 Task: Check the percentage active listings of storage area in the last 3 years.
Action: Mouse moved to (789, 173)
Screenshot: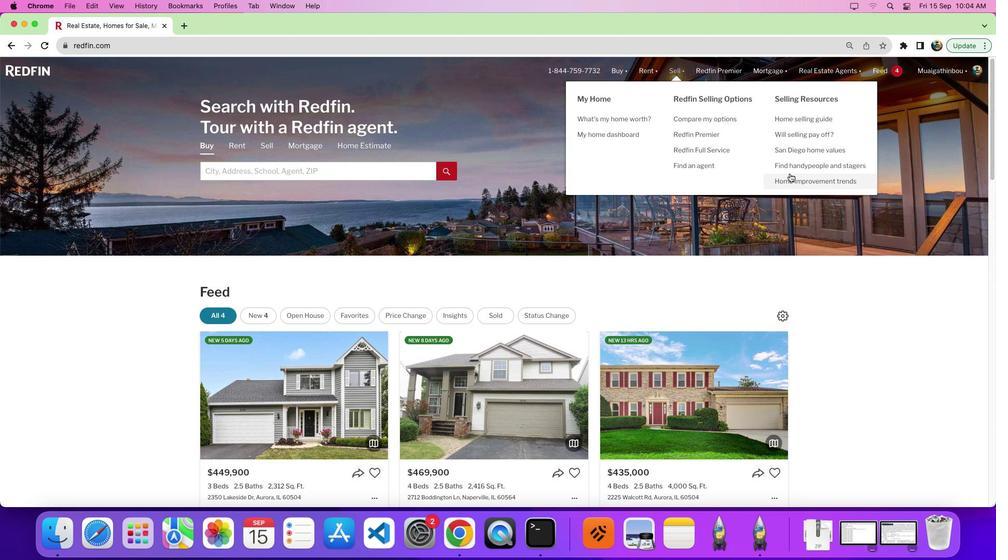 
Action: Mouse pressed left at (789, 173)
Screenshot: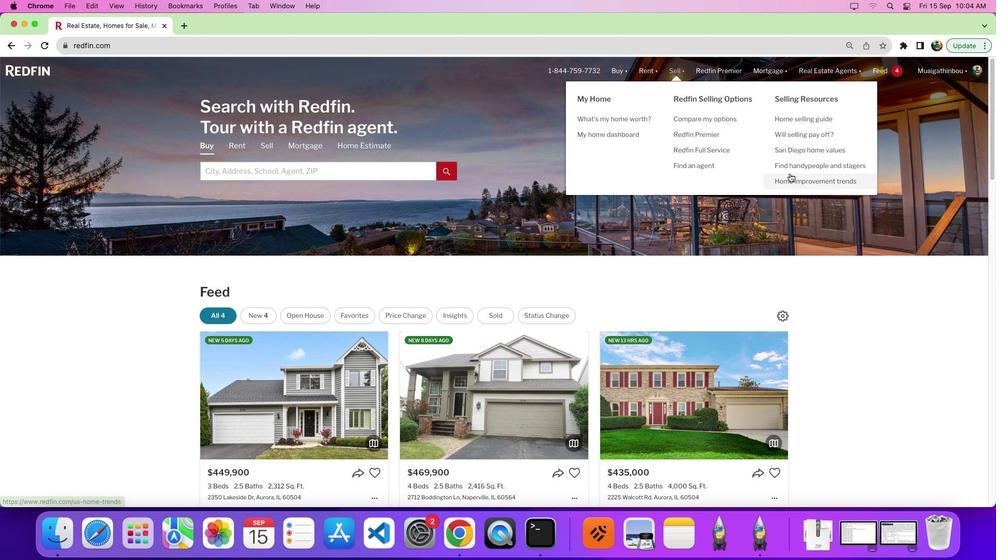 
Action: Mouse moved to (562, 269)
Screenshot: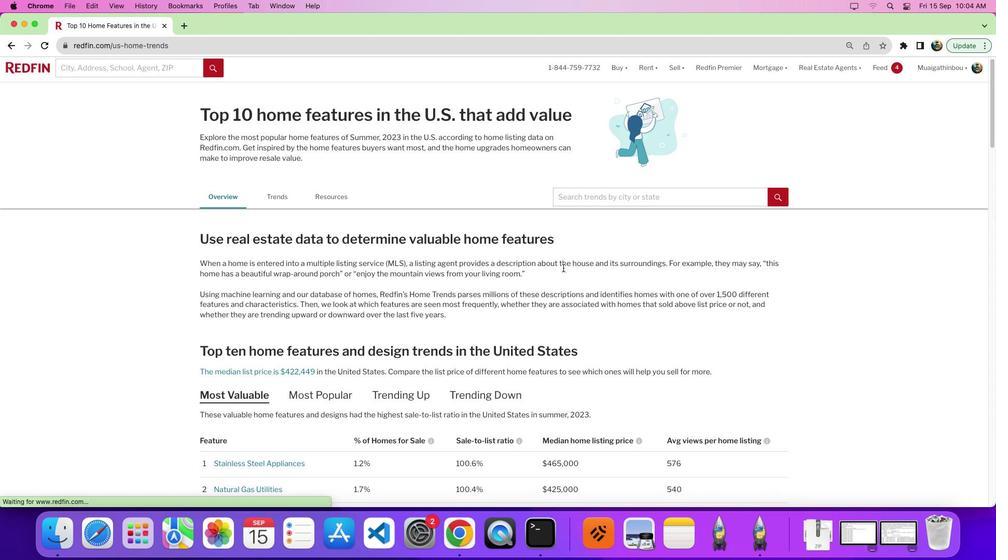 
Action: Mouse scrolled (562, 269) with delta (0, 0)
Screenshot: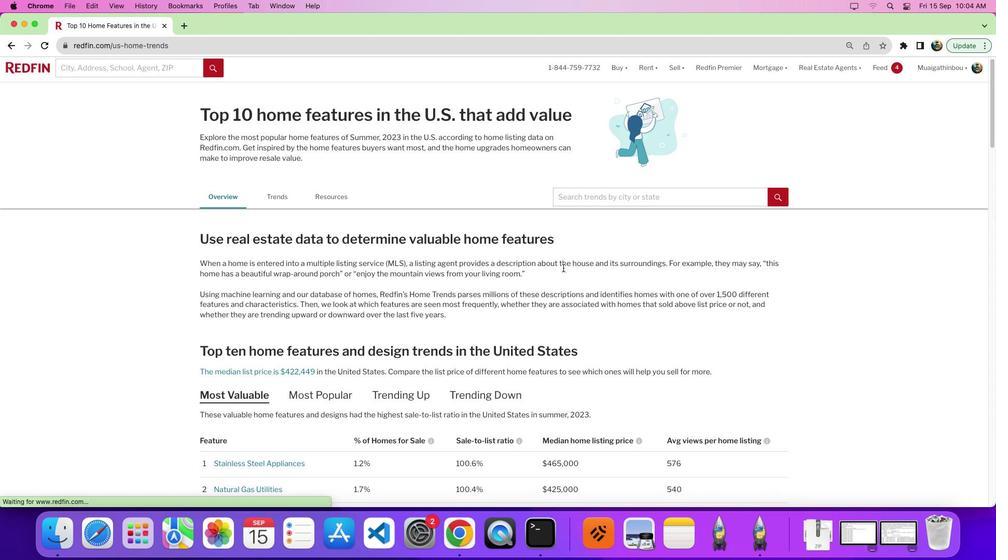 
Action: Mouse moved to (562, 269)
Screenshot: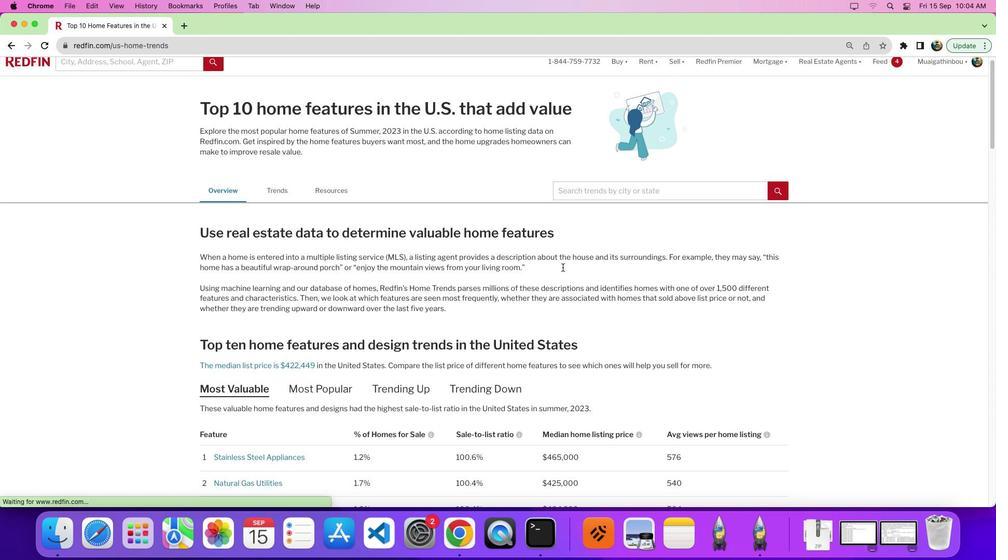 
Action: Mouse scrolled (562, 269) with delta (0, 0)
Screenshot: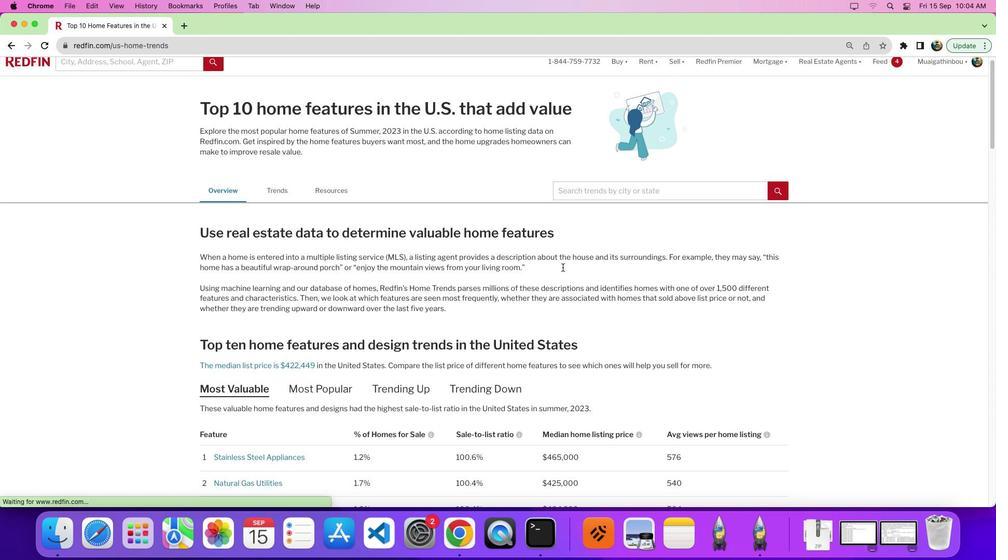 
Action: Mouse moved to (268, 163)
Screenshot: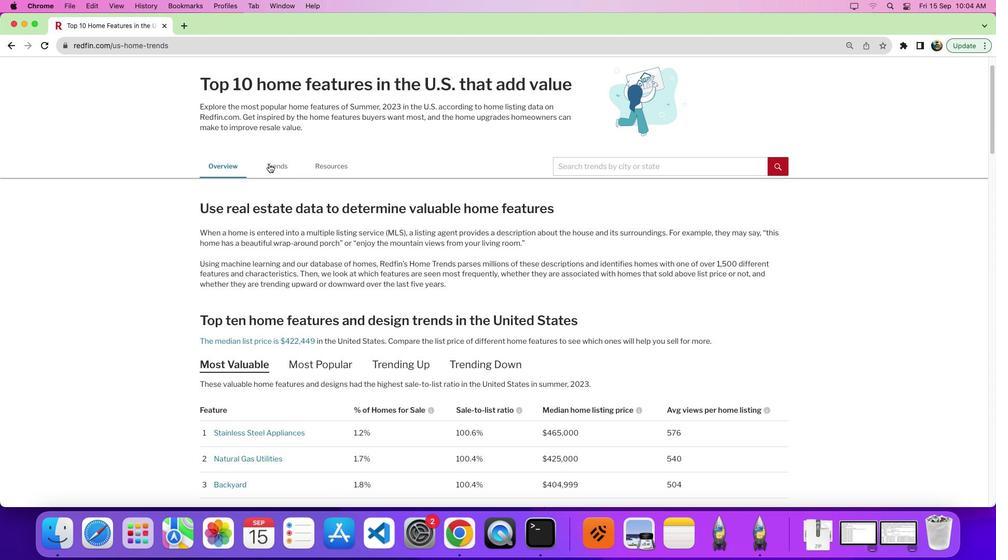 
Action: Mouse pressed left at (268, 163)
Screenshot: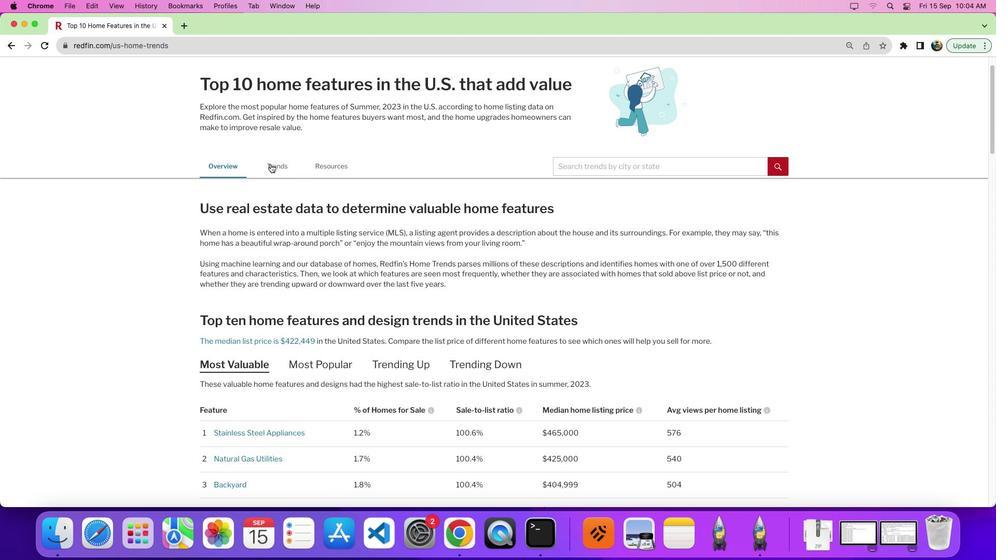 
Action: Mouse moved to (517, 196)
Screenshot: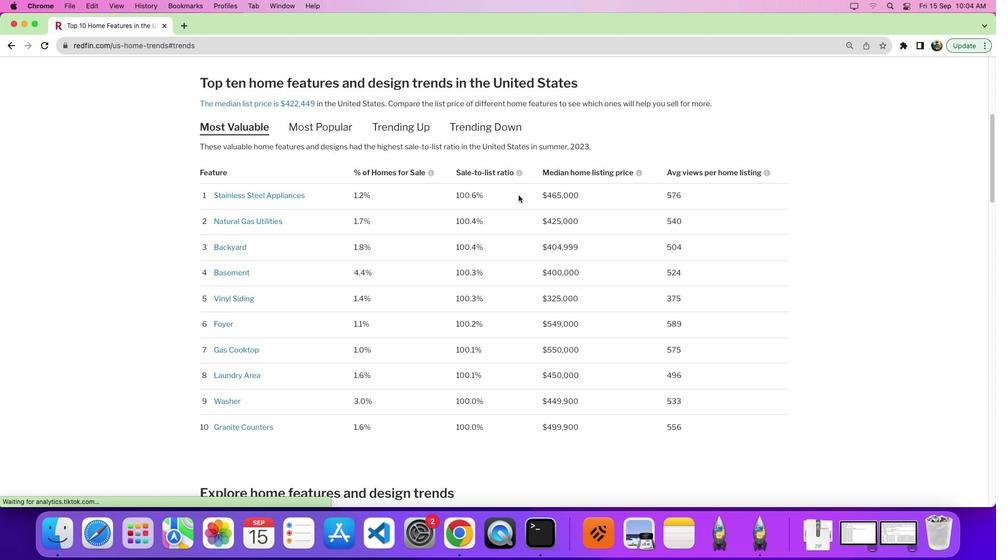 
Action: Mouse scrolled (517, 196) with delta (0, 0)
Screenshot: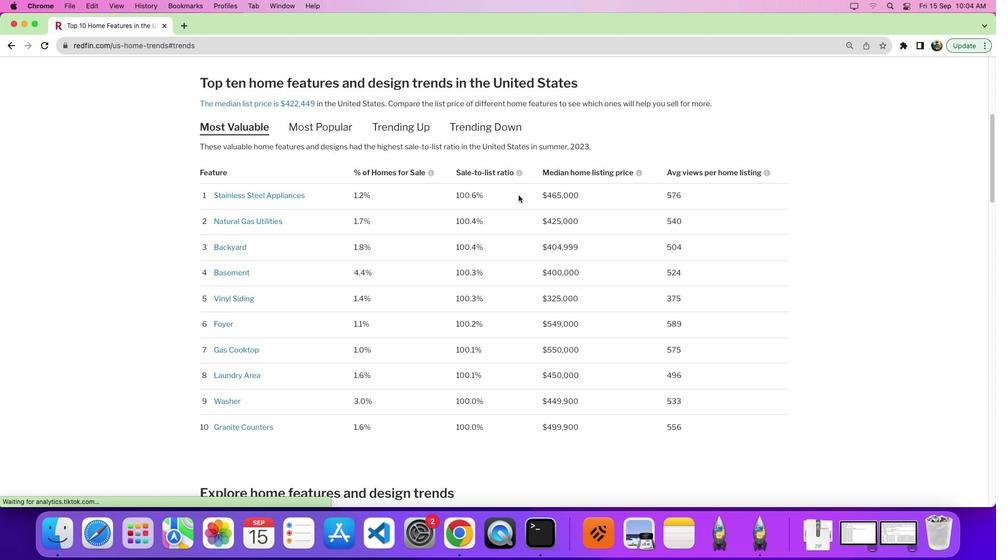 
Action: Mouse moved to (517, 195)
Screenshot: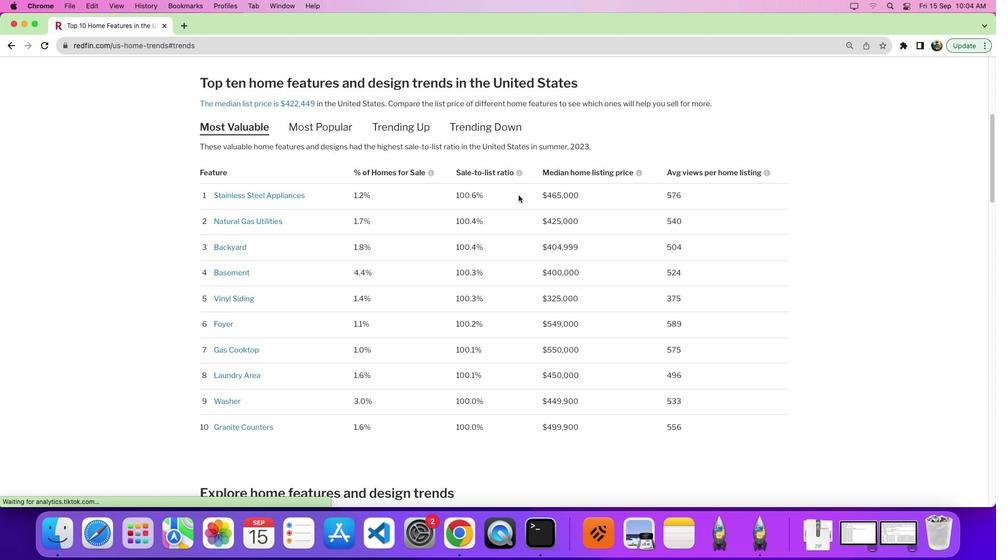 
Action: Mouse scrolled (517, 195) with delta (0, 0)
Screenshot: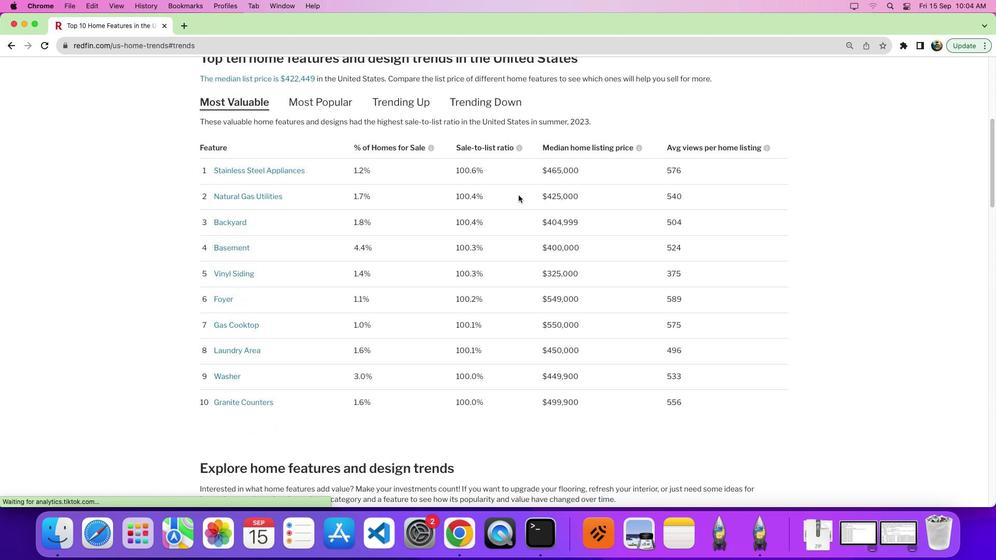 
Action: Mouse moved to (518, 195)
Screenshot: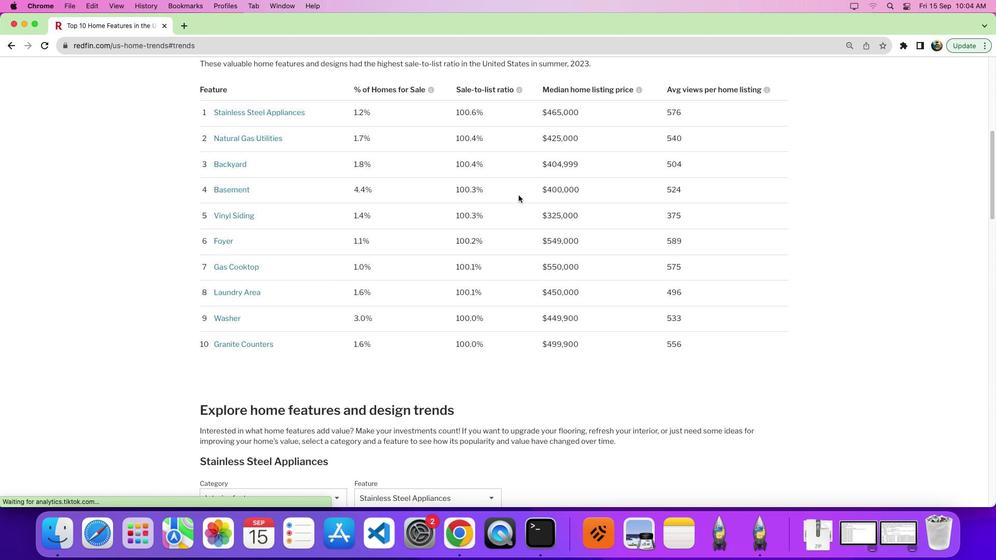 
Action: Mouse scrolled (518, 195) with delta (0, -3)
Screenshot: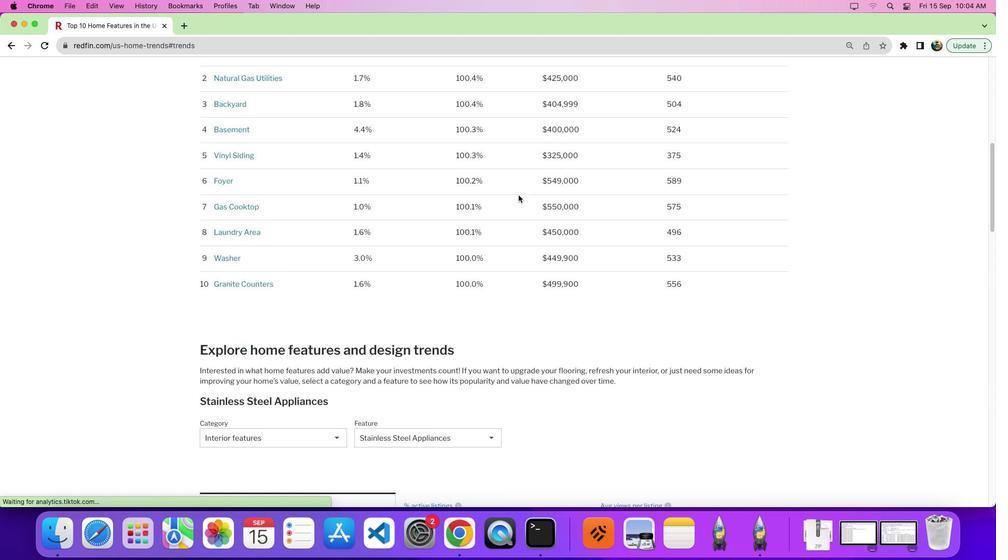 
Action: Mouse moved to (516, 195)
Screenshot: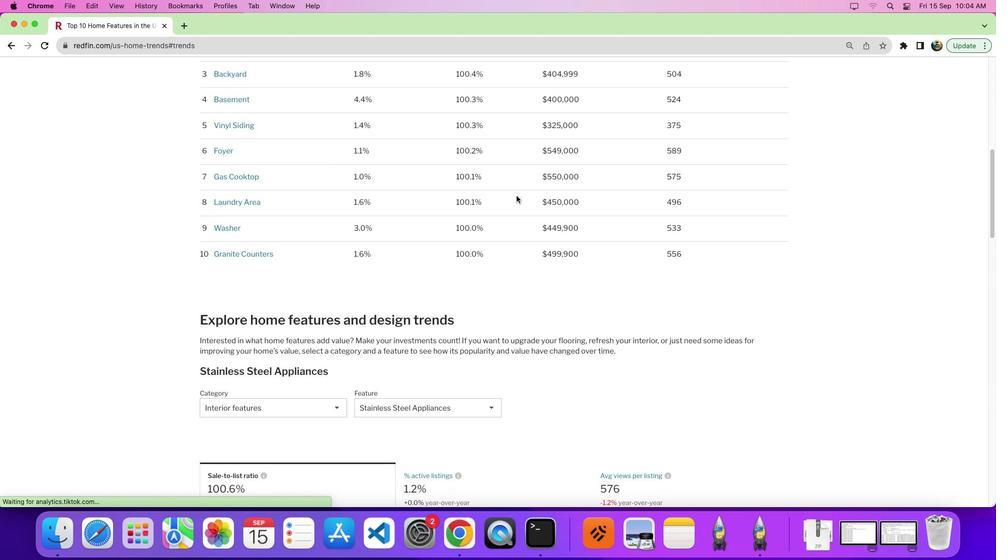 
Action: Mouse scrolled (516, 195) with delta (0, 0)
Screenshot: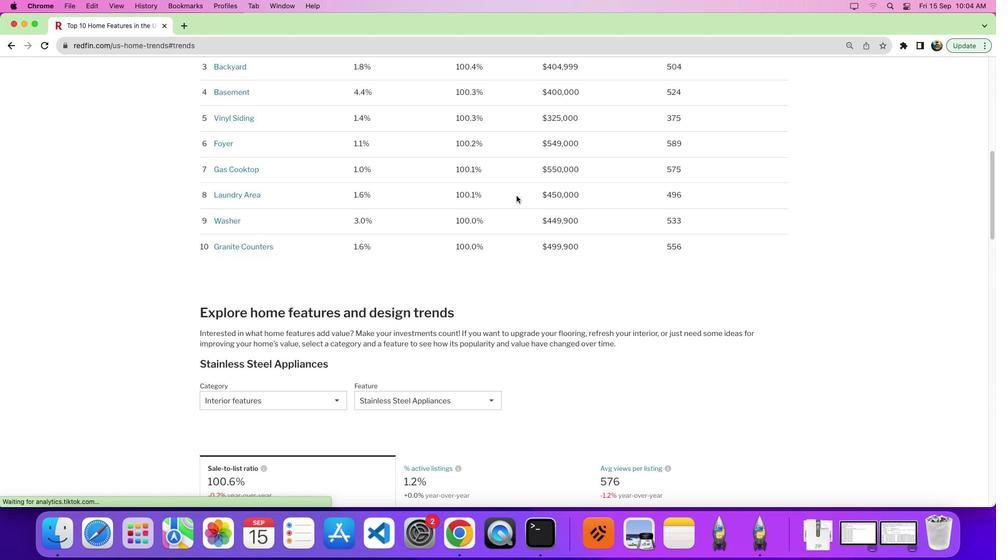 
Action: Mouse scrolled (516, 195) with delta (0, 0)
Screenshot: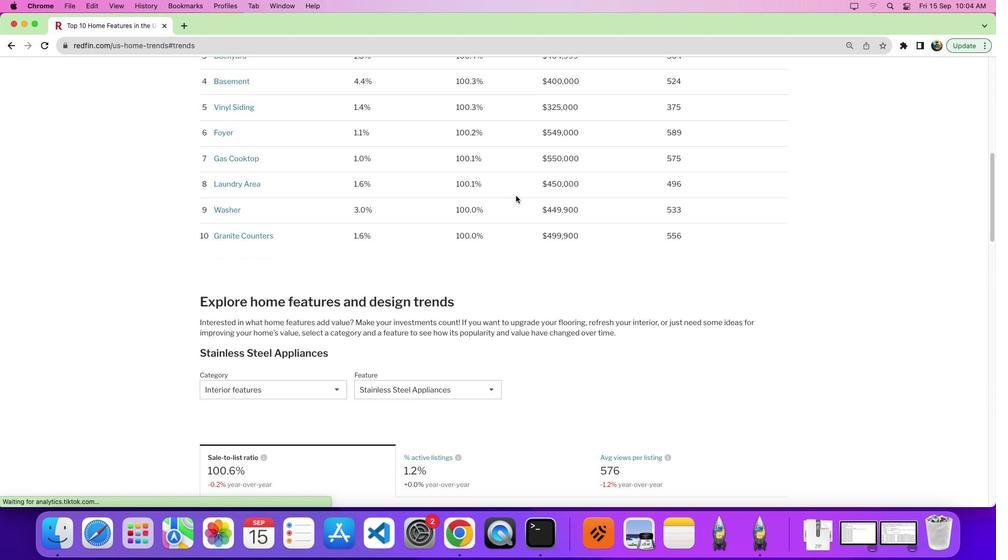 
Action: Mouse moved to (323, 359)
Screenshot: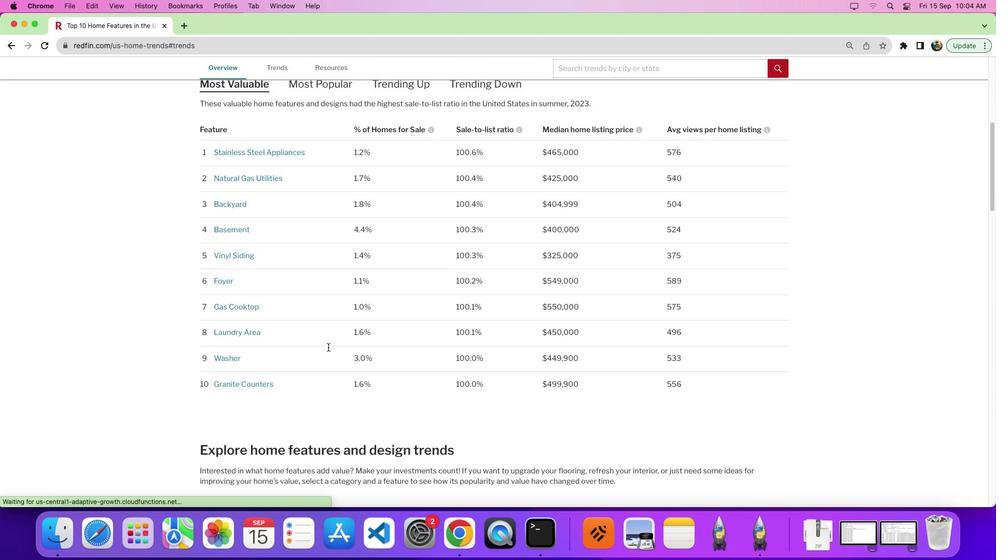 
Action: Mouse scrolled (323, 359) with delta (0, 0)
Screenshot: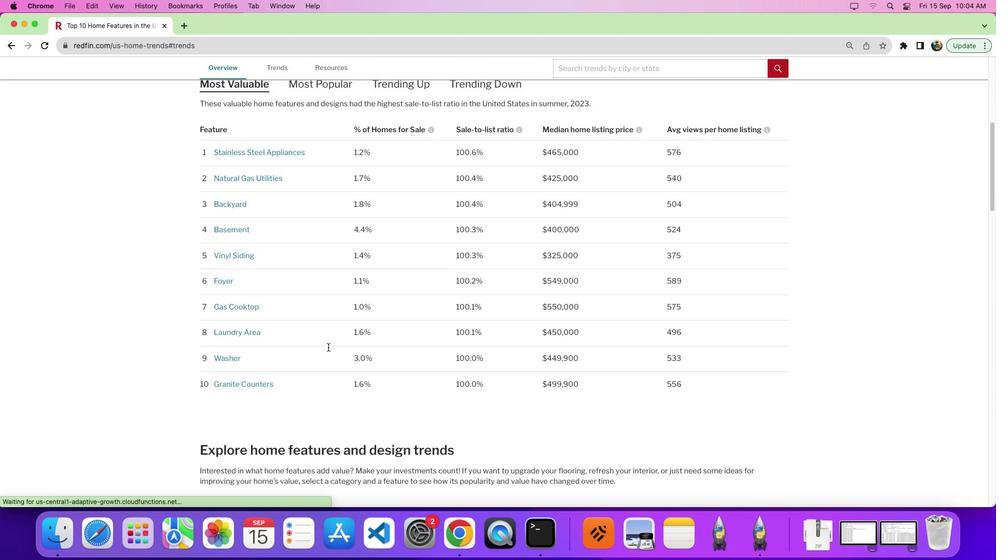 
Action: Mouse moved to (325, 354)
Screenshot: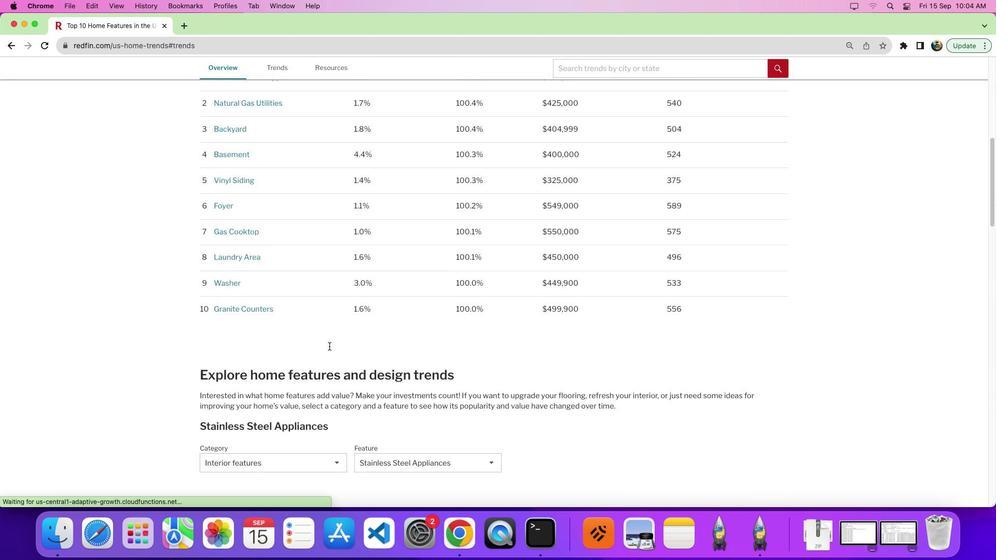 
Action: Mouse scrolled (325, 354) with delta (0, 0)
Screenshot: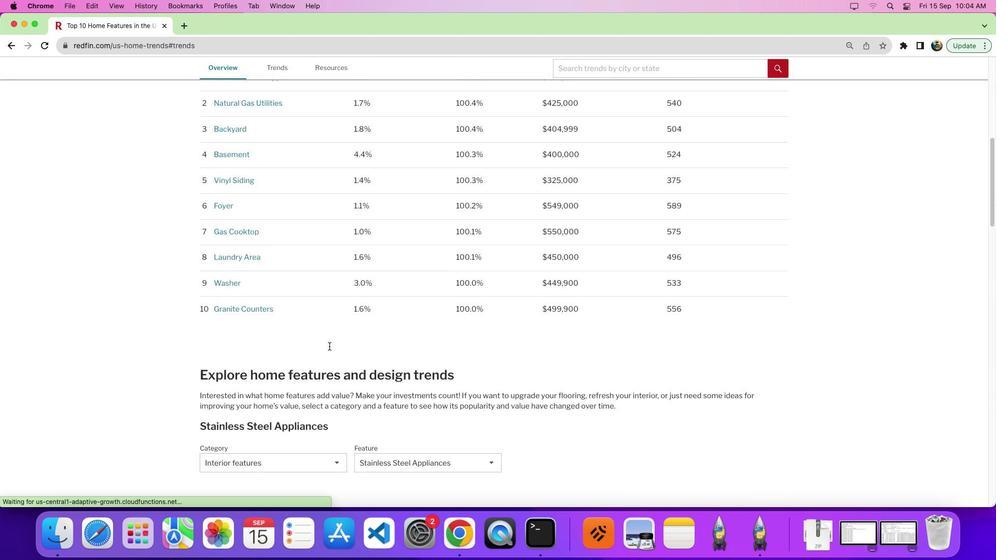 
Action: Mouse moved to (326, 351)
Screenshot: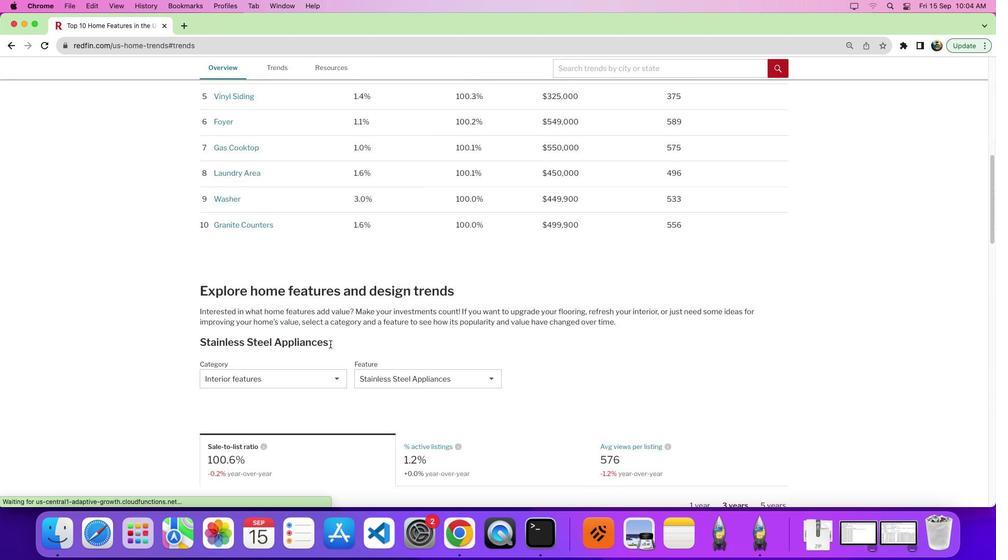 
Action: Mouse scrolled (326, 351) with delta (0, -4)
Screenshot: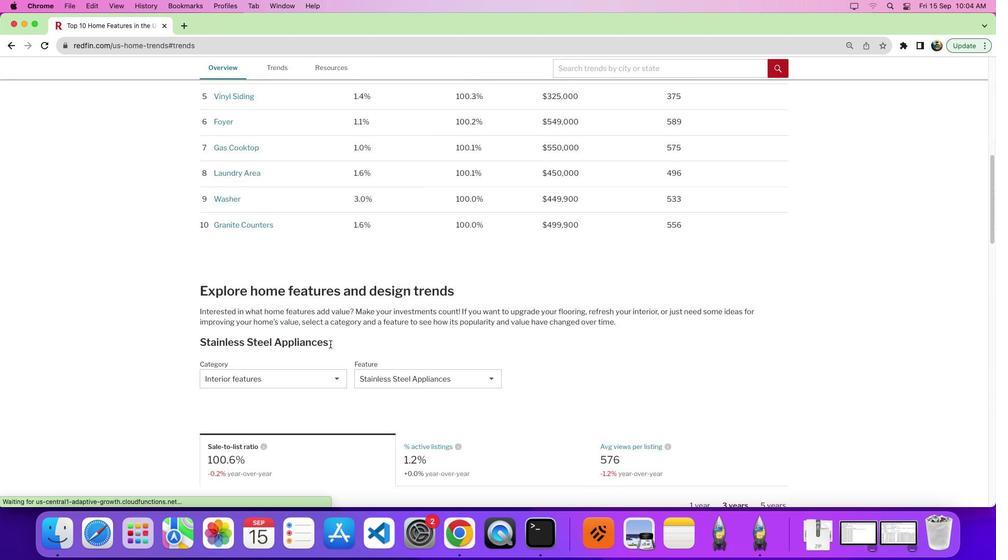 
Action: Mouse moved to (333, 333)
Screenshot: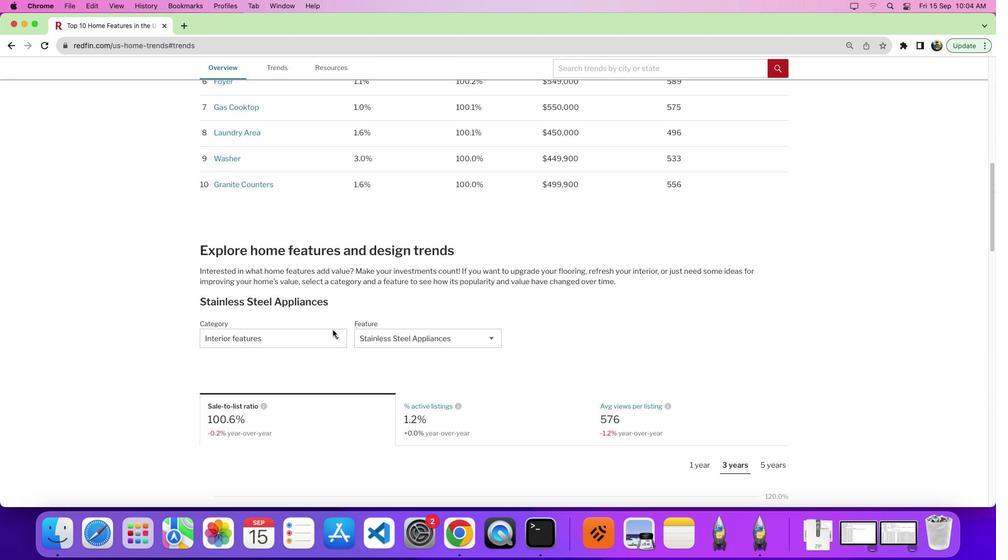 
Action: Mouse scrolled (333, 333) with delta (0, 0)
Screenshot: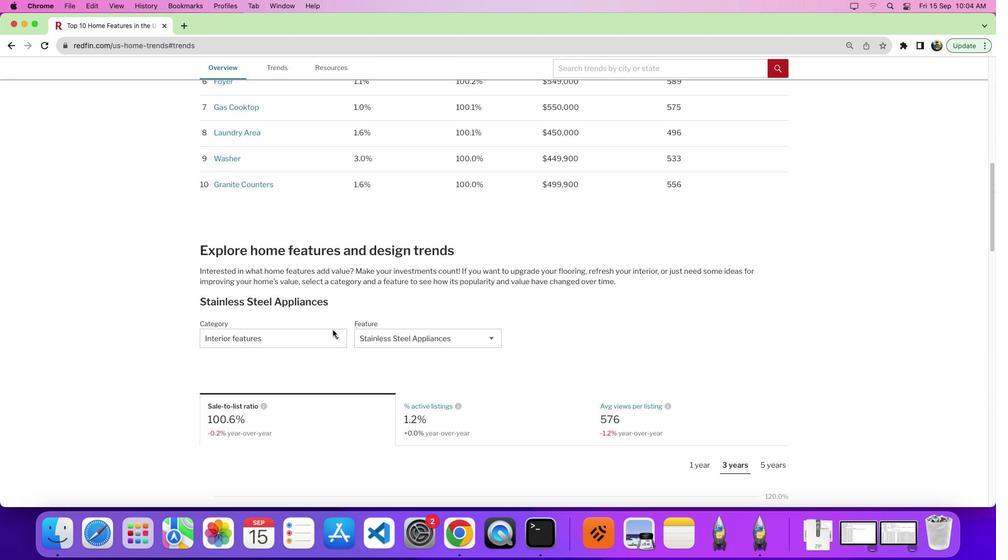 
Action: Mouse scrolled (333, 333) with delta (0, 0)
Screenshot: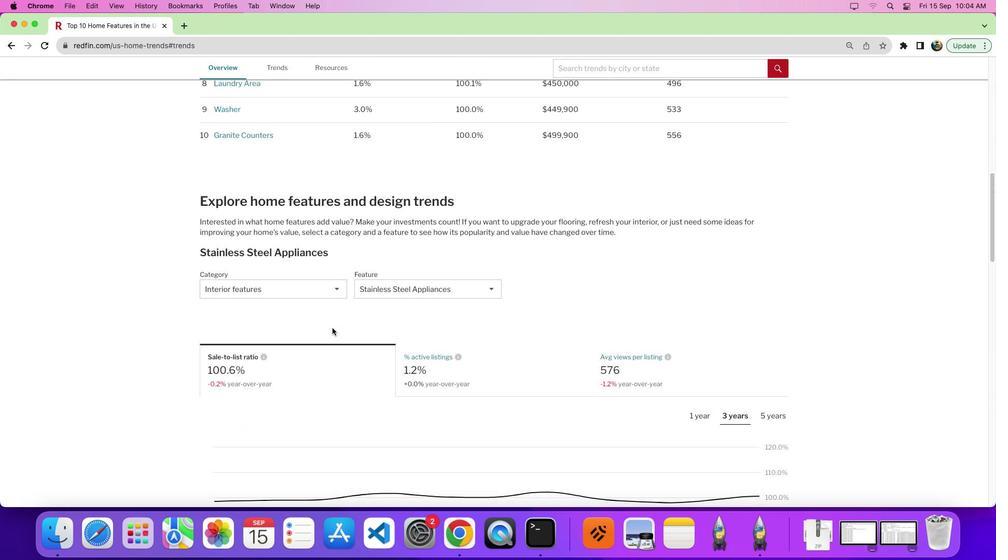 
Action: Mouse moved to (333, 332)
Screenshot: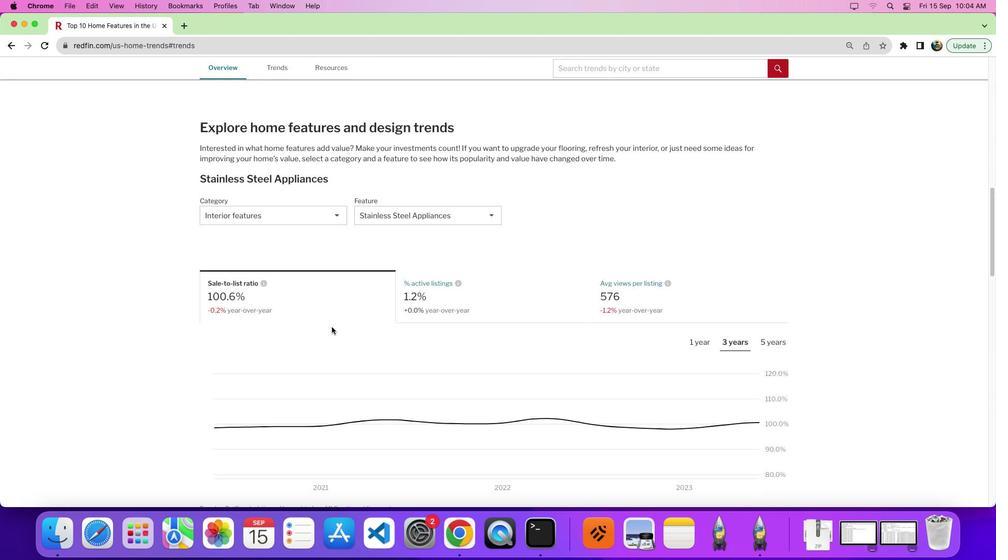 
Action: Mouse scrolled (333, 332) with delta (0, -3)
Screenshot: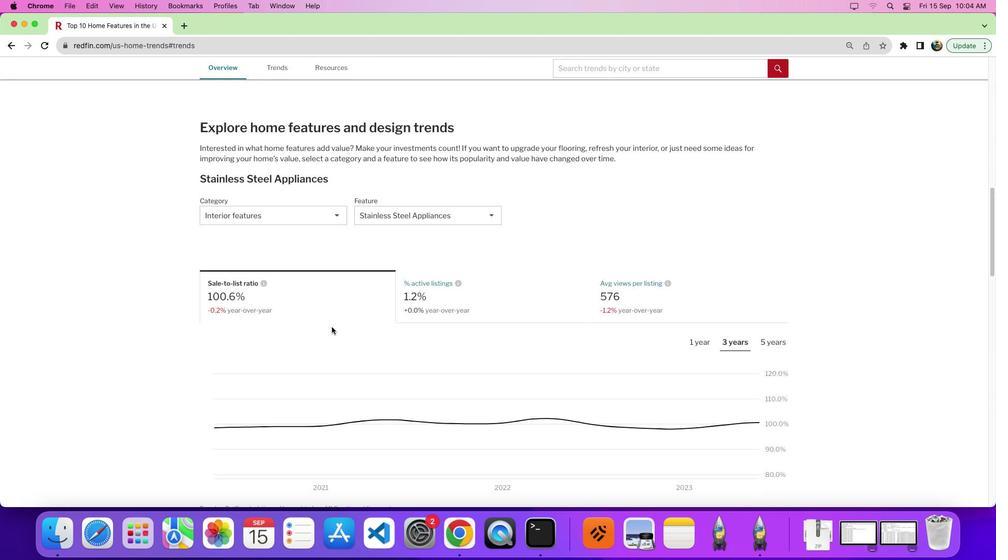 
Action: Mouse moved to (326, 310)
Screenshot: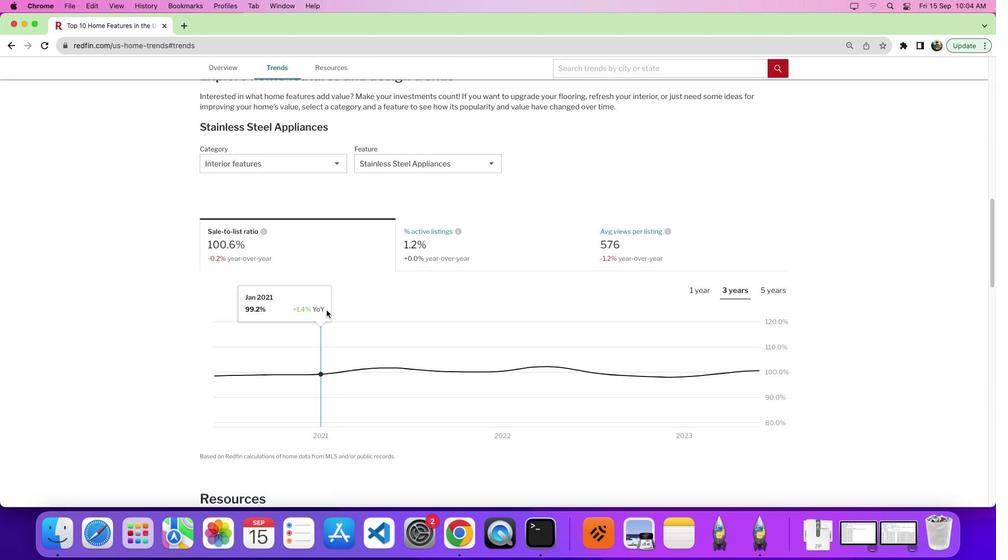 
Action: Mouse scrolled (326, 310) with delta (0, 0)
Screenshot: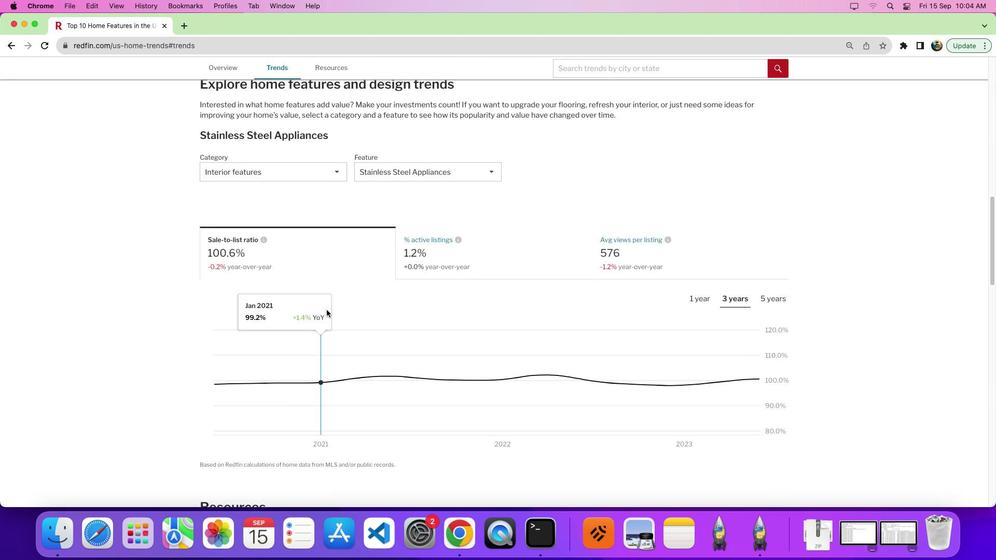 
Action: Mouse scrolled (326, 310) with delta (0, 0)
Screenshot: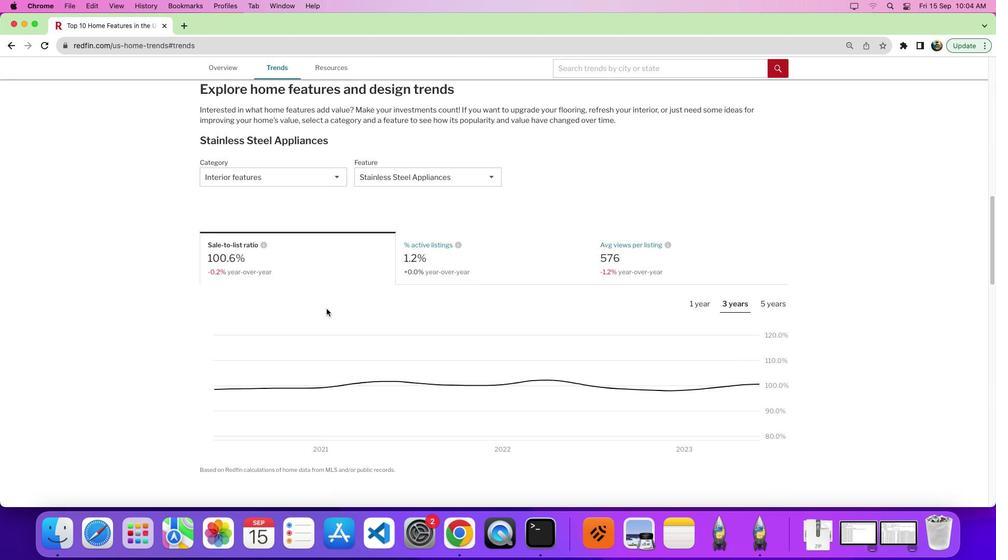 
Action: Mouse moved to (340, 323)
Screenshot: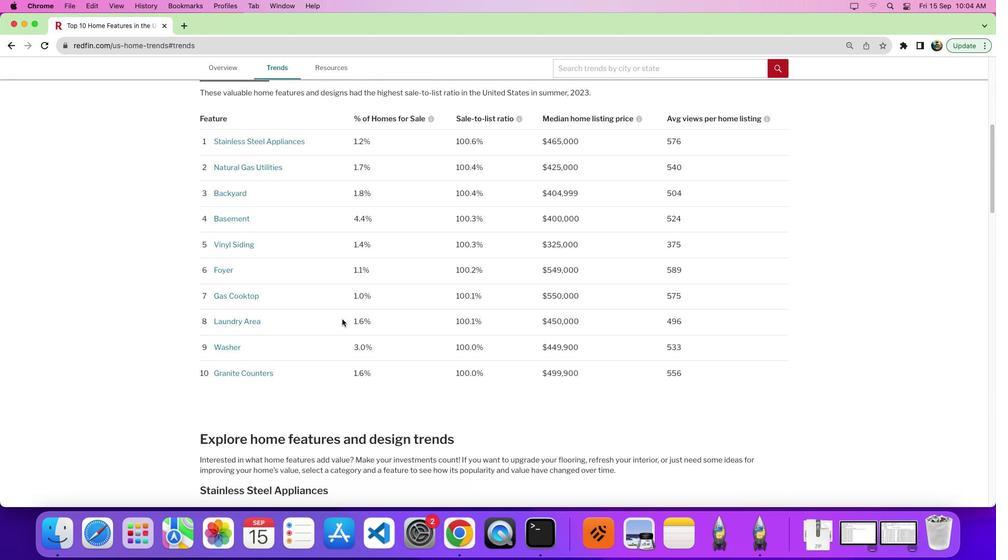 
Action: Mouse scrolled (340, 323) with delta (0, 0)
Screenshot: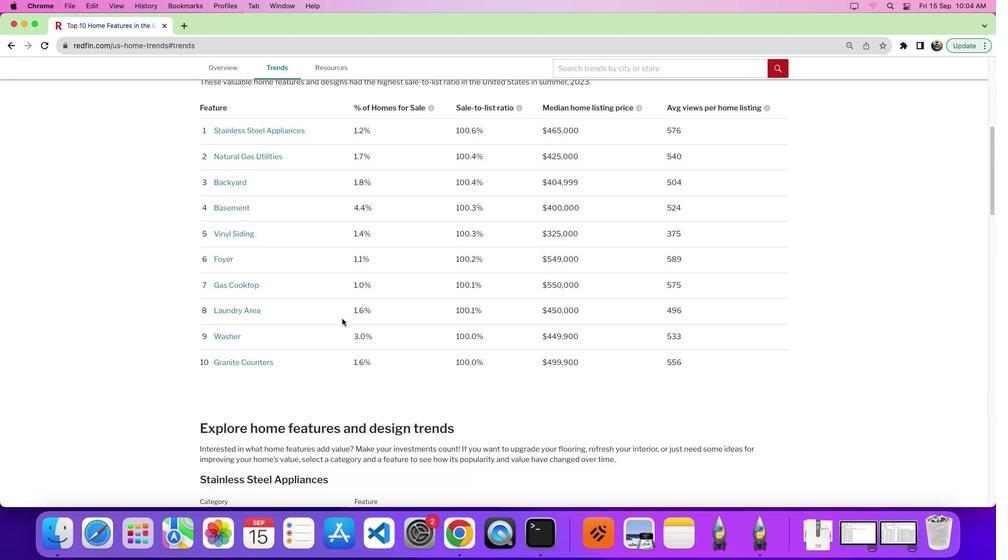 
Action: Mouse moved to (341, 322)
Screenshot: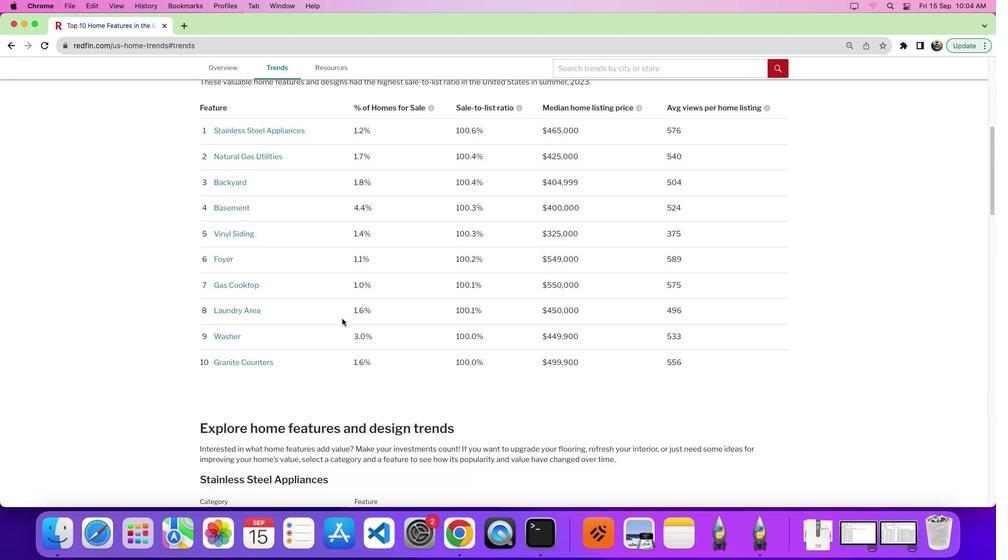 
Action: Mouse scrolled (341, 322) with delta (0, 0)
Screenshot: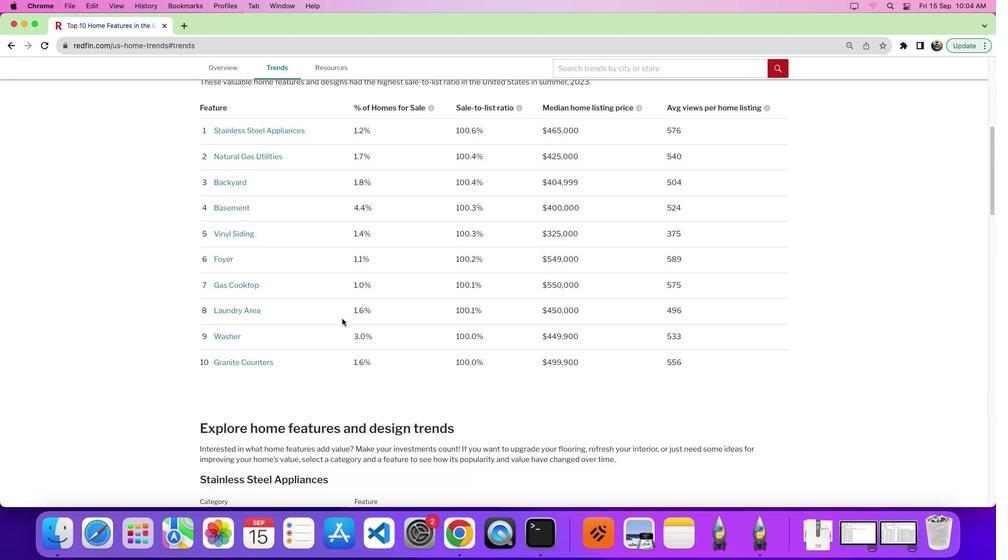 
Action: Mouse moved to (342, 318)
Screenshot: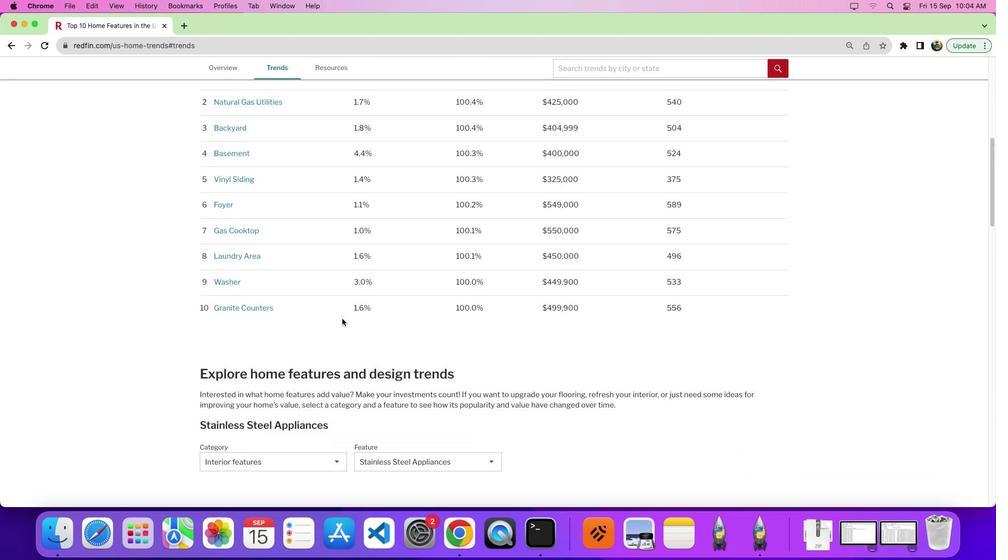 
Action: Mouse scrolled (342, 318) with delta (0, -1)
Screenshot: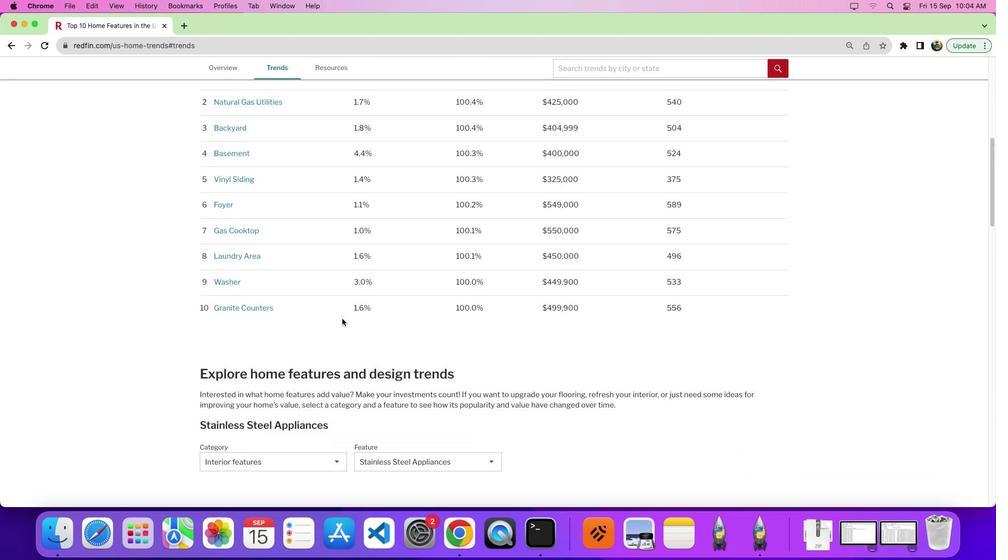 
Action: Mouse moved to (332, 328)
Screenshot: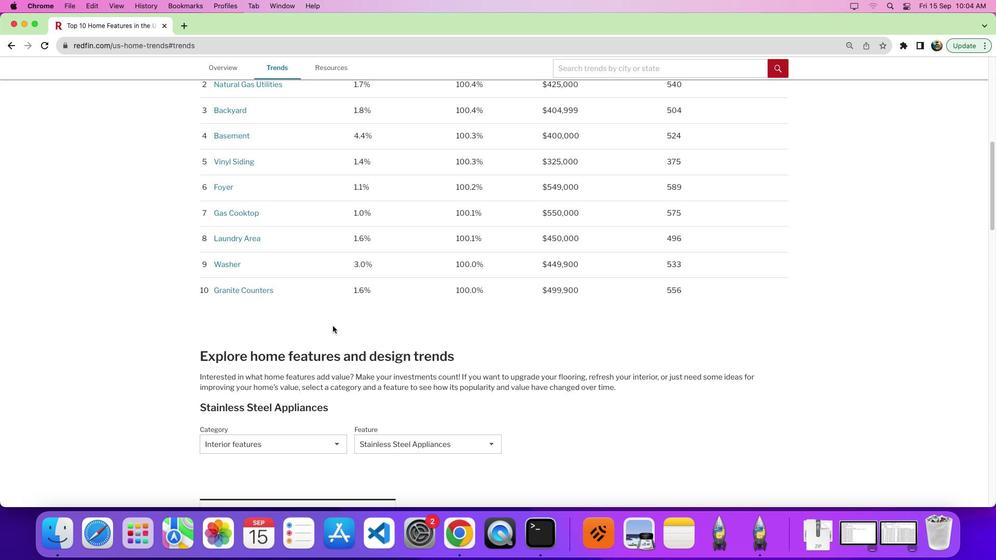 
Action: Mouse scrolled (332, 328) with delta (0, 0)
Screenshot: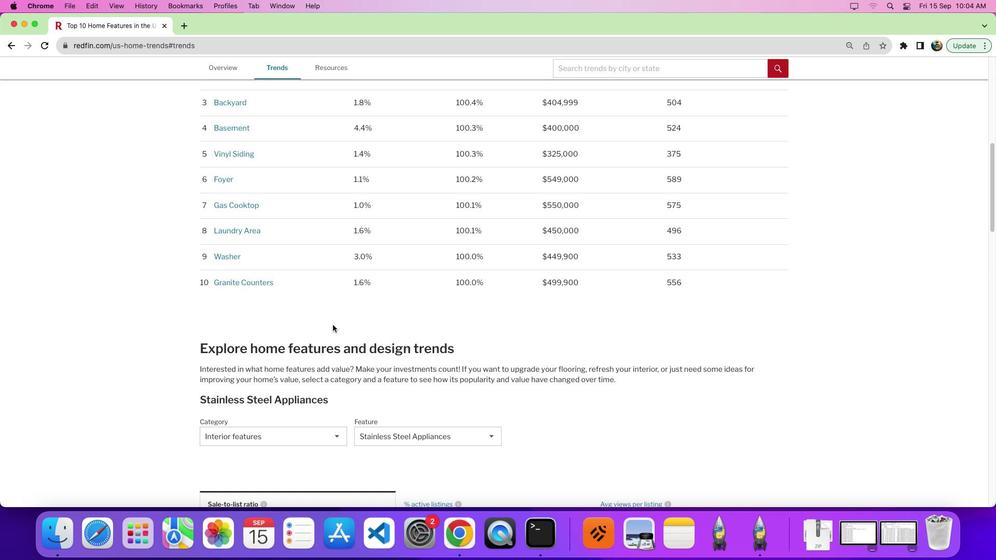 
Action: Mouse moved to (332, 328)
Screenshot: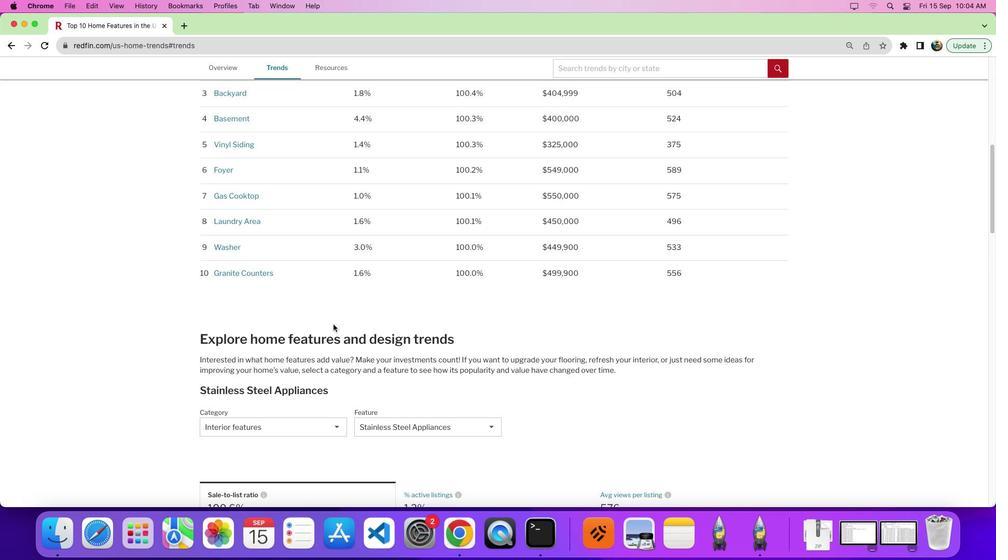 
Action: Mouse scrolled (332, 328) with delta (0, 0)
Screenshot: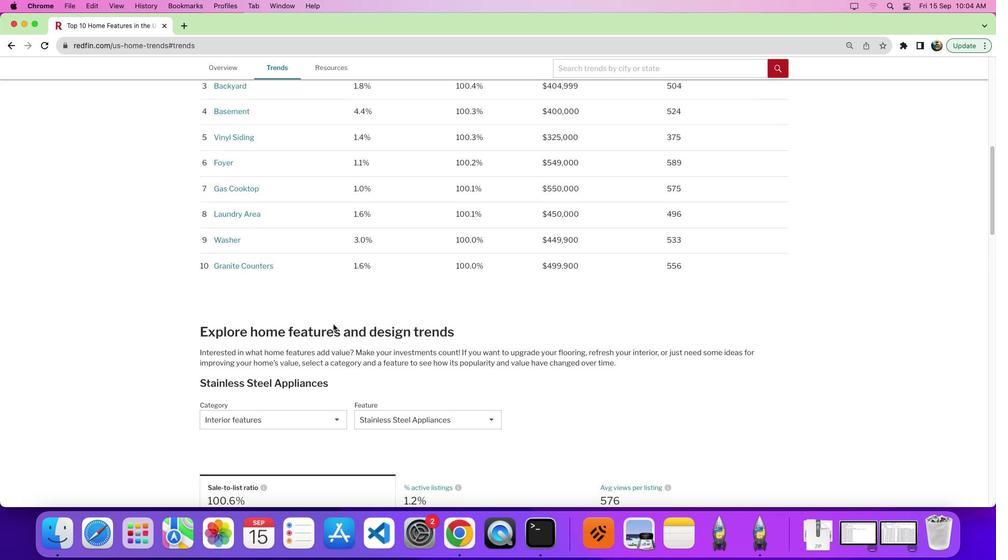 
Action: Mouse moved to (310, 413)
Screenshot: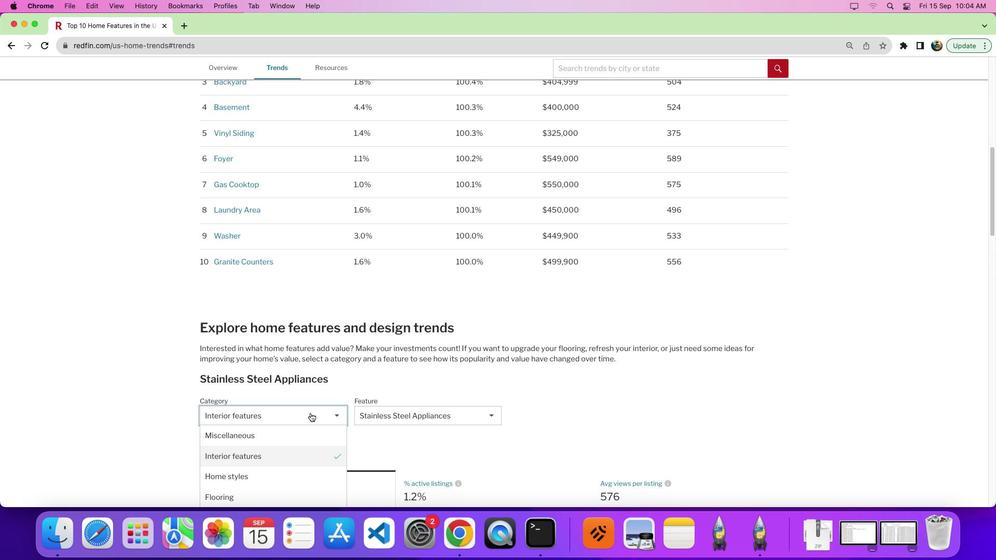 
Action: Mouse pressed left at (310, 413)
Screenshot: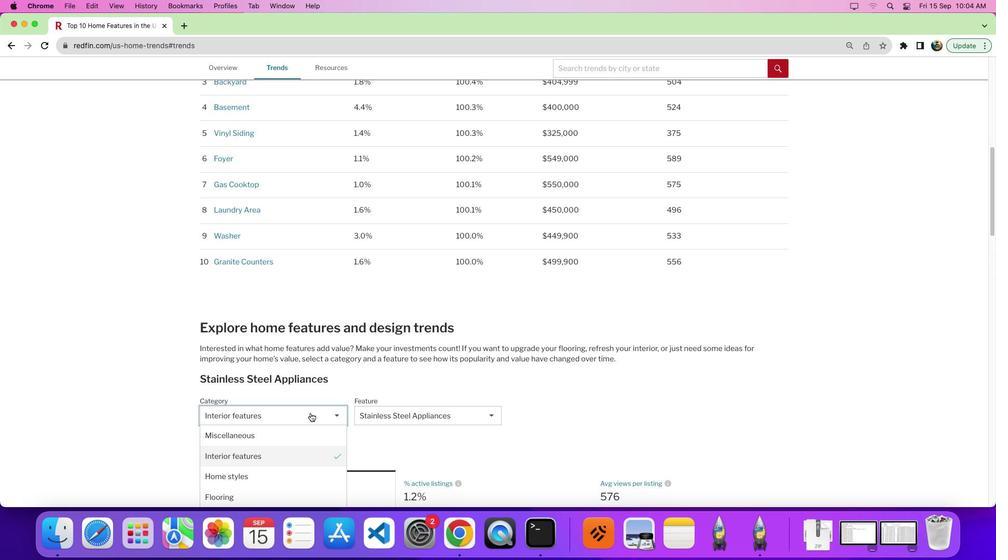 
Action: Mouse moved to (305, 436)
Screenshot: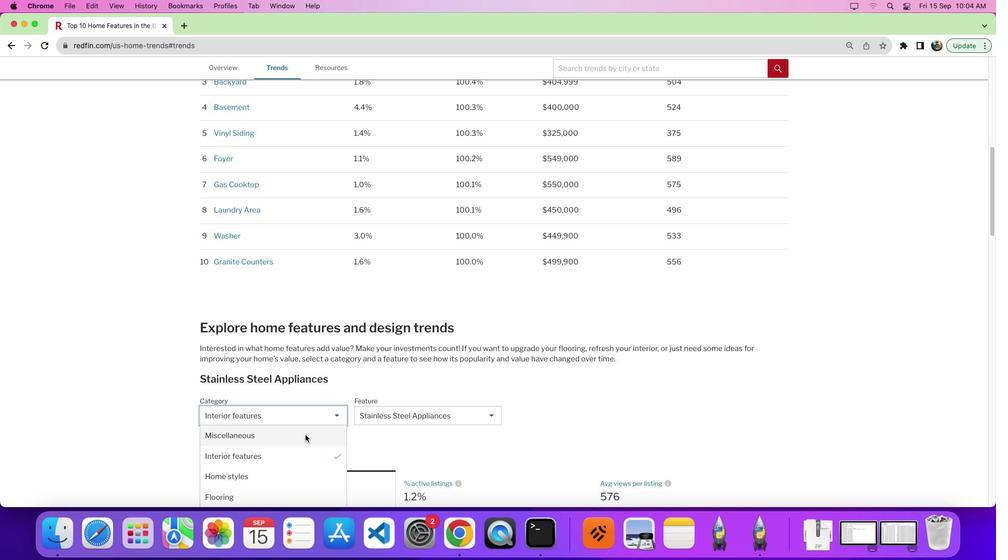 
Action: Mouse pressed left at (305, 436)
Screenshot: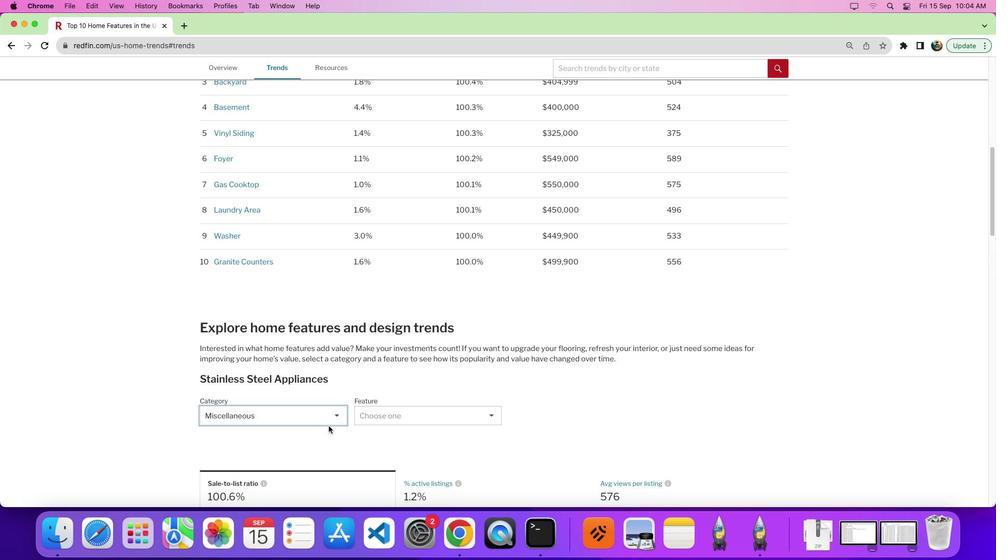 
Action: Mouse moved to (420, 413)
Screenshot: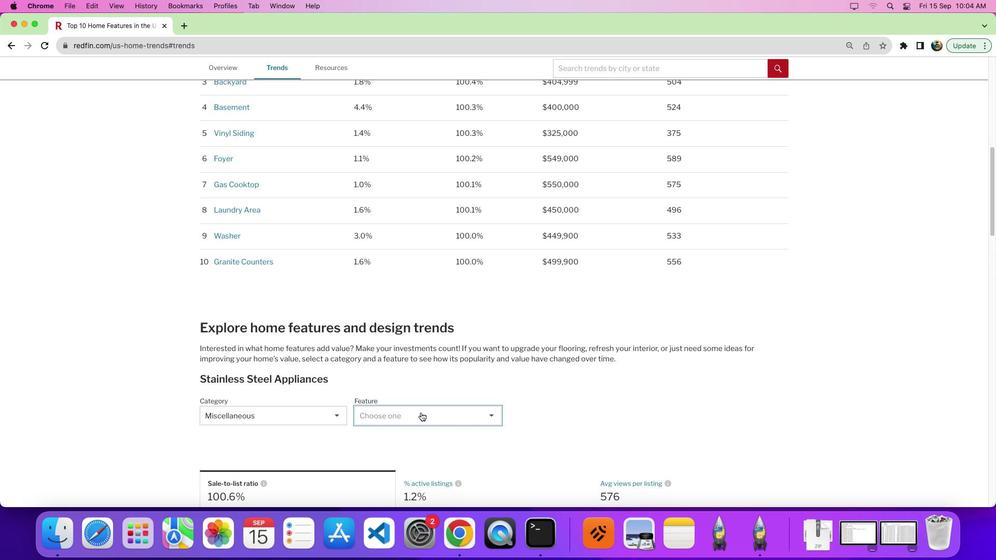 
Action: Mouse pressed left at (420, 413)
Screenshot: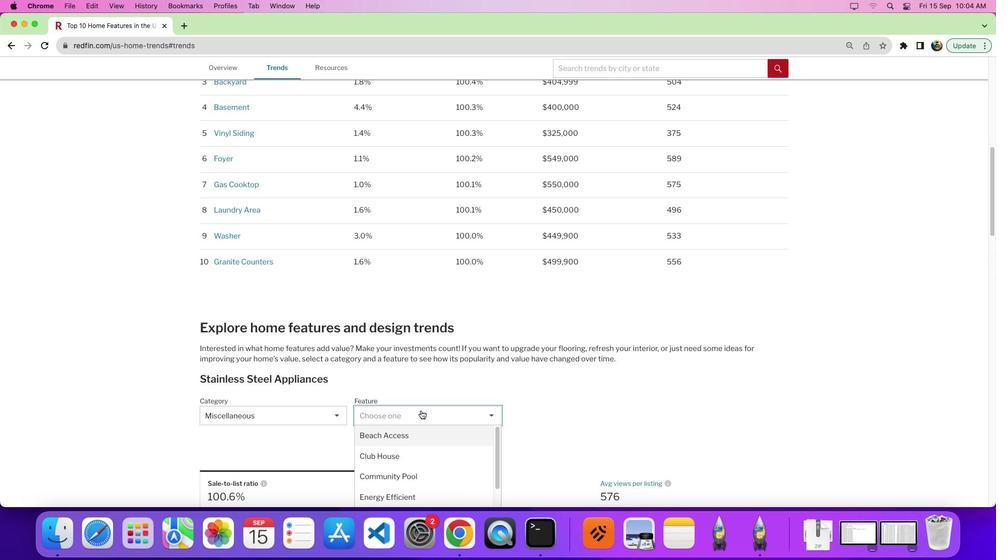 
Action: Mouse moved to (422, 408)
Screenshot: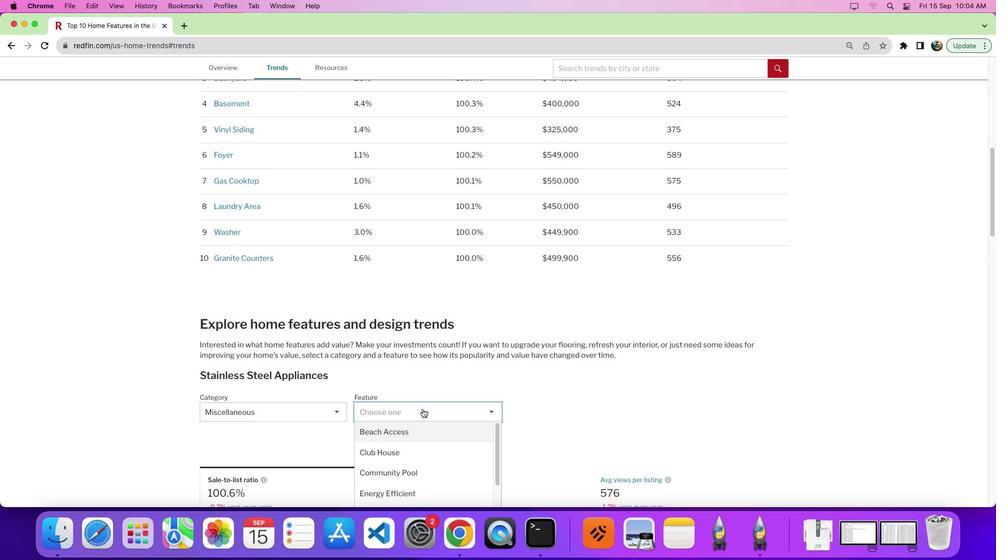 
Action: Mouse scrolled (422, 408) with delta (0, 0)
Screenshot: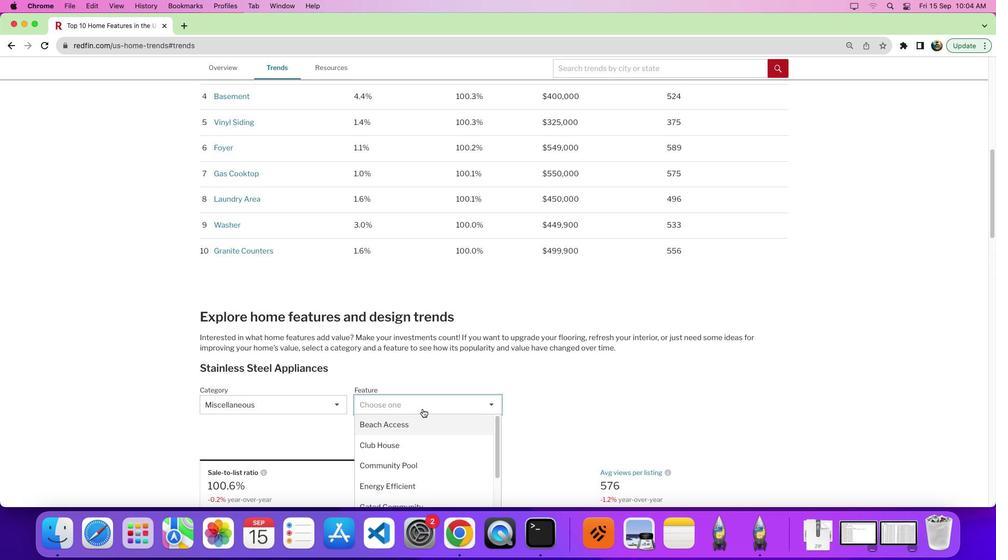 
Action: Mouse scrolled (422, 408) with delta (0, 0)
Screenshot: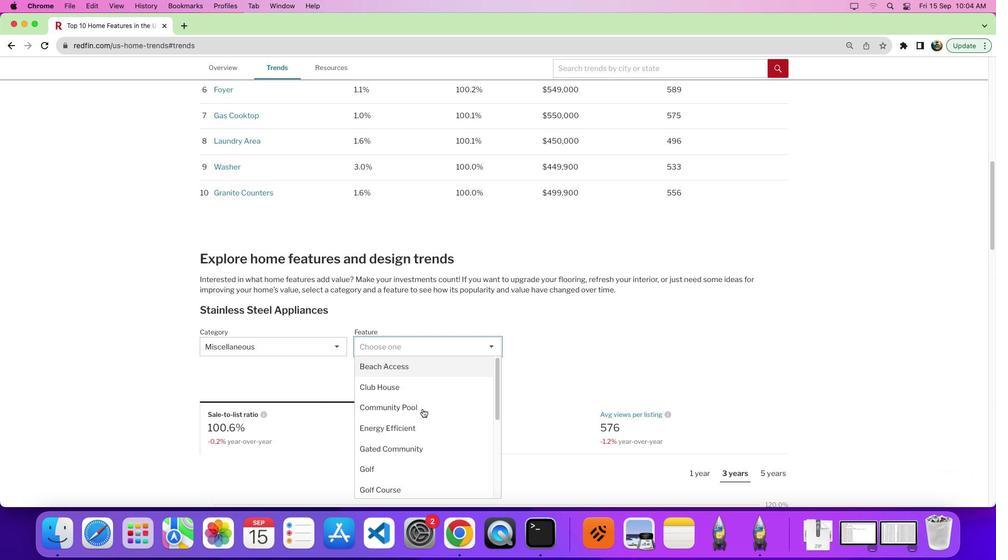 
Action: Mouse scrolled (422, 408) with delta (0, -2)
Screenshot: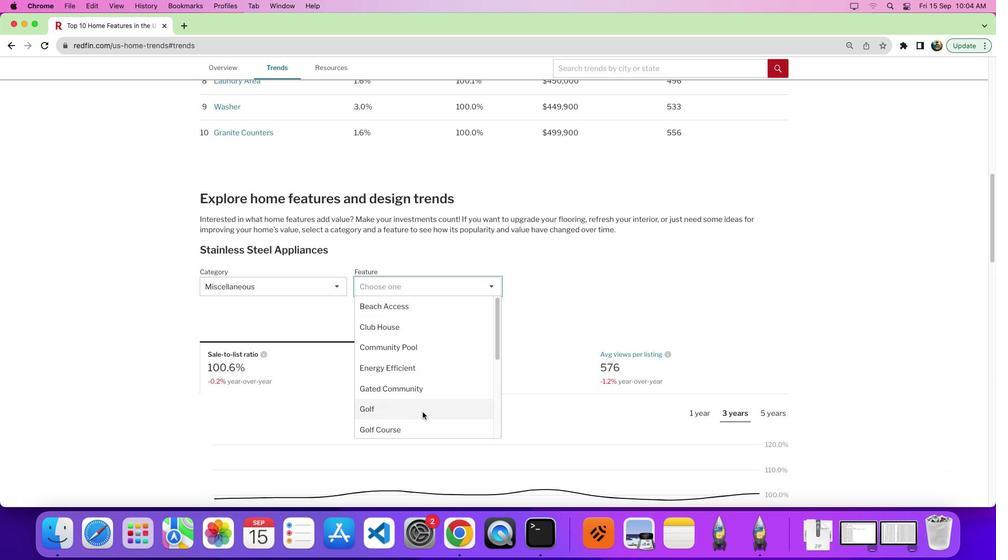 
Action: Mouse moved to (419, 376)
Screenshot: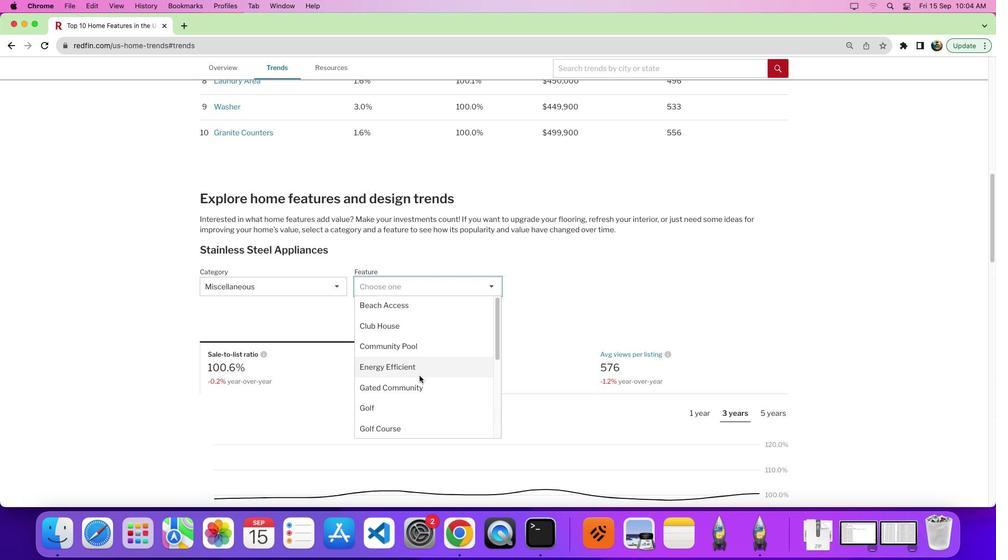 
Action: Mouse scrolled (419, 376) with delta (0, 0)
Screenshot: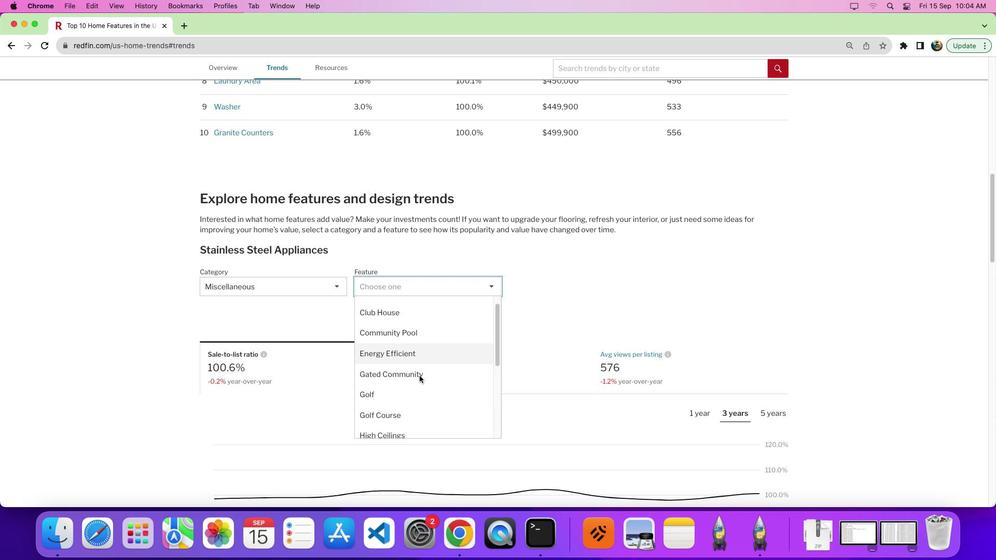 
Action: Mouse scrolled (419, 376) with delta (0, 0)
Screenshot: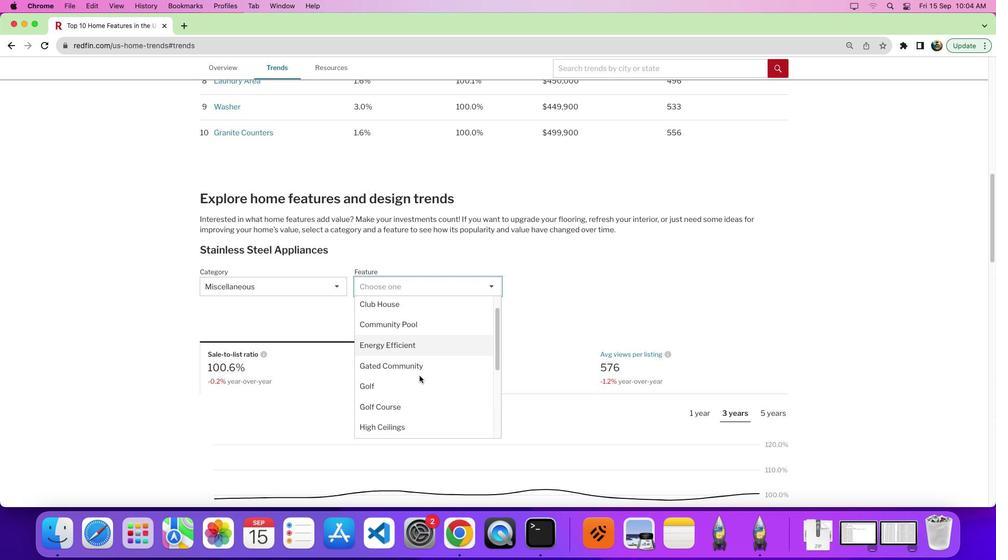 
Action: Mouse scrolled (419, 376) with delta (0, 0)
Screenshot: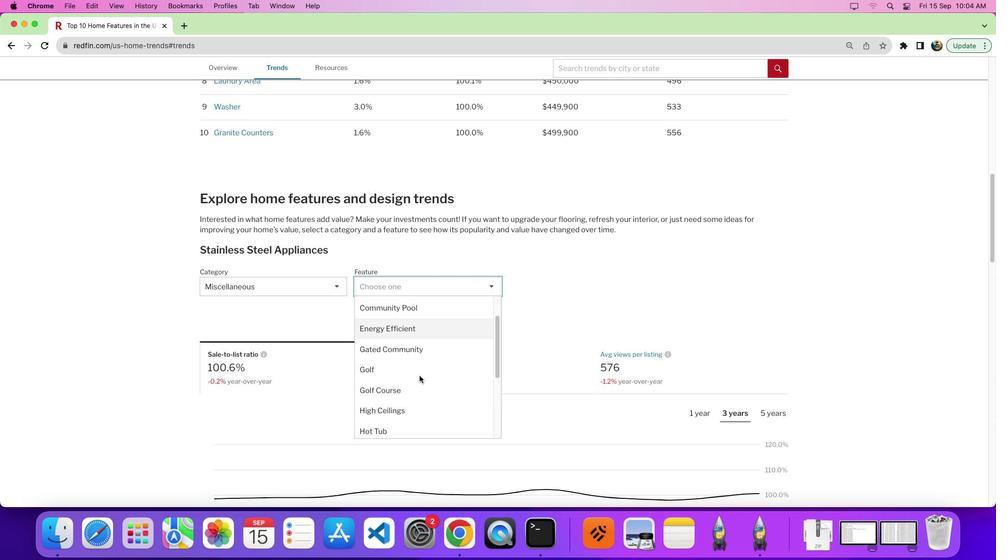 
Action: Mouse scrolled (419, 376) with delta (0, 0)
Screenshot: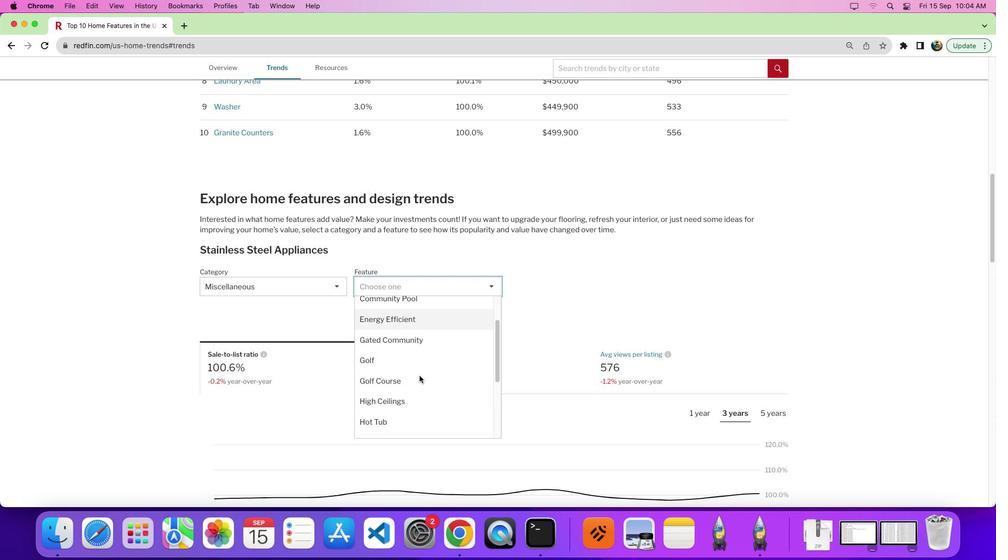 
Action: Mouse scrolled (419, 376) with delta (0, 0)
Screenshot: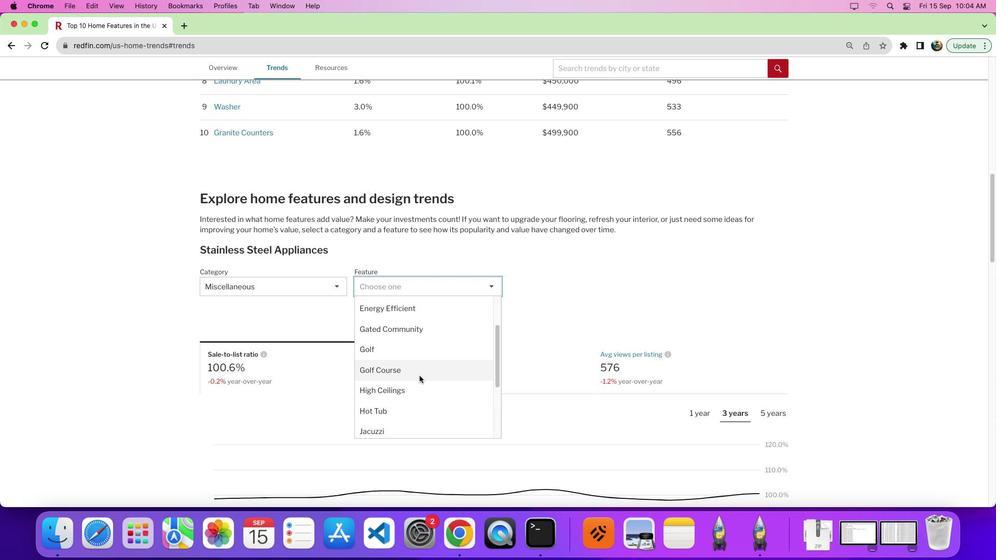 
Action: Mouse scrolled (419, 376) with delta (0, 0)
Screenshot: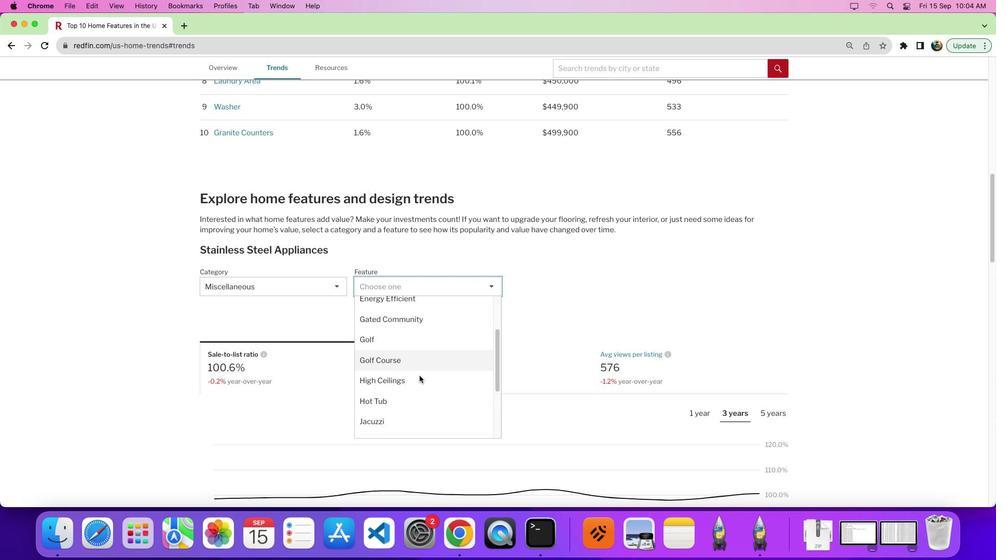 
Action: Mouse scrolled (419, 376) with delta (0, 0)
Screenshot: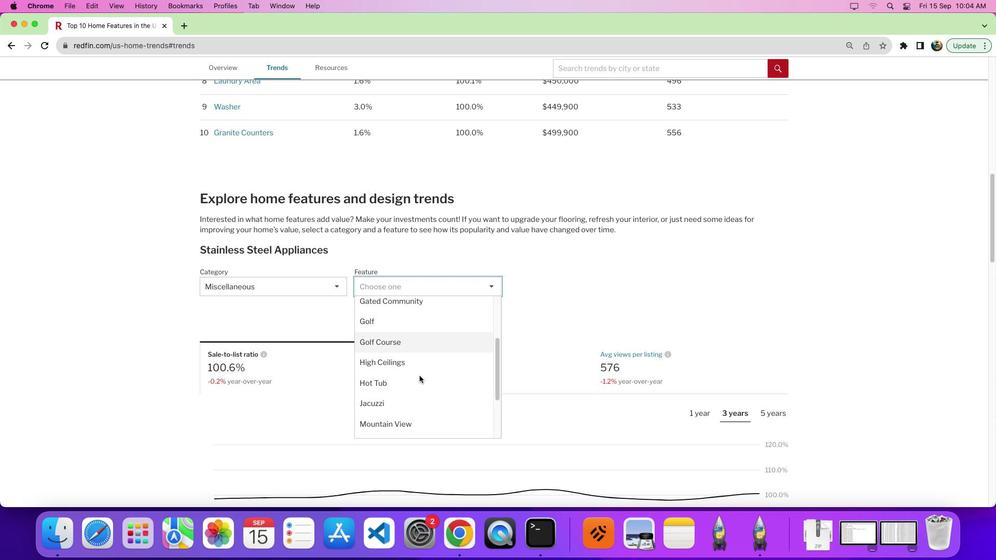 
Action: Mouse scrolled (419, 376) with delta (0, 0)
Screenshot: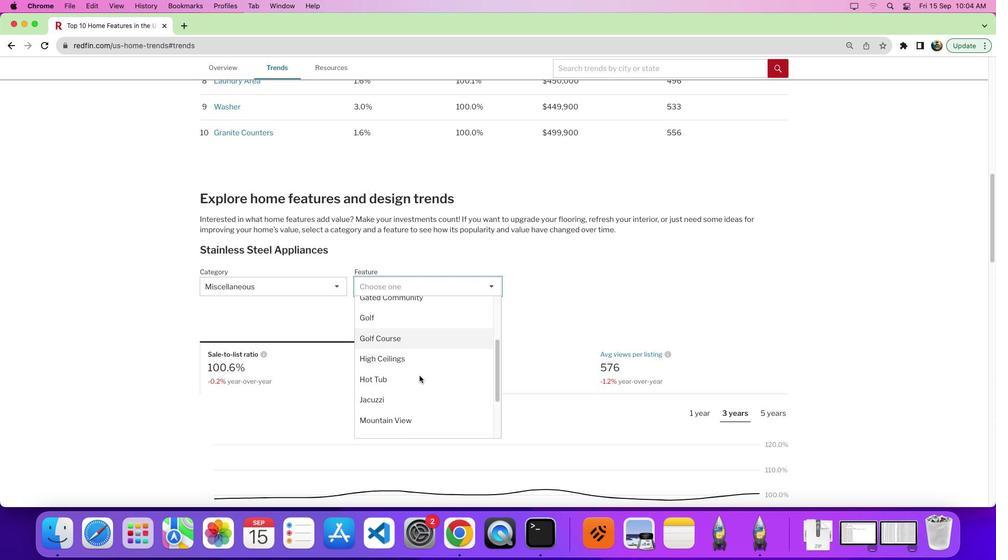 
Action: Mouse scrolled (419, 376) with delta (0, 0)
Screenshot: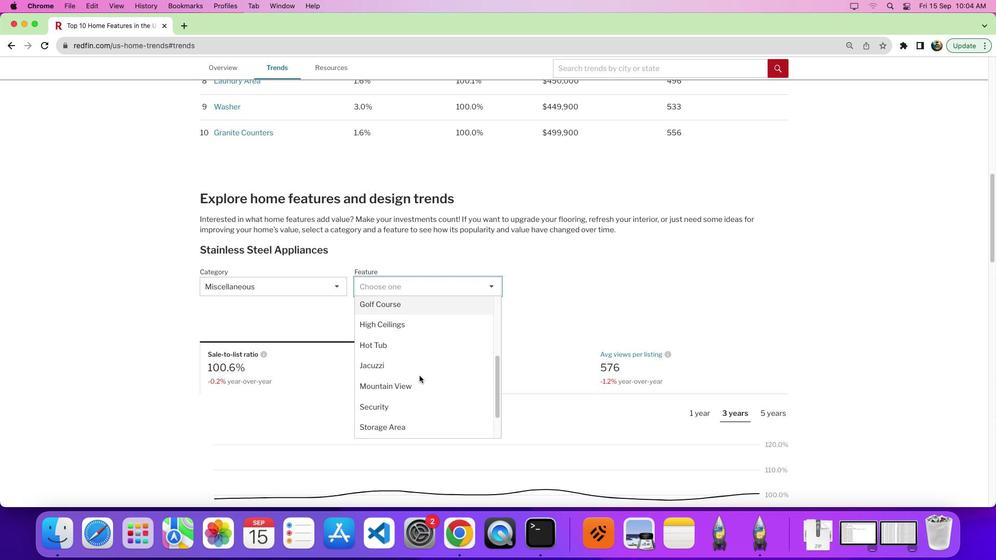 
Action: Mouse scrolled (419, 376) with delta (0, 0)
Screenshot: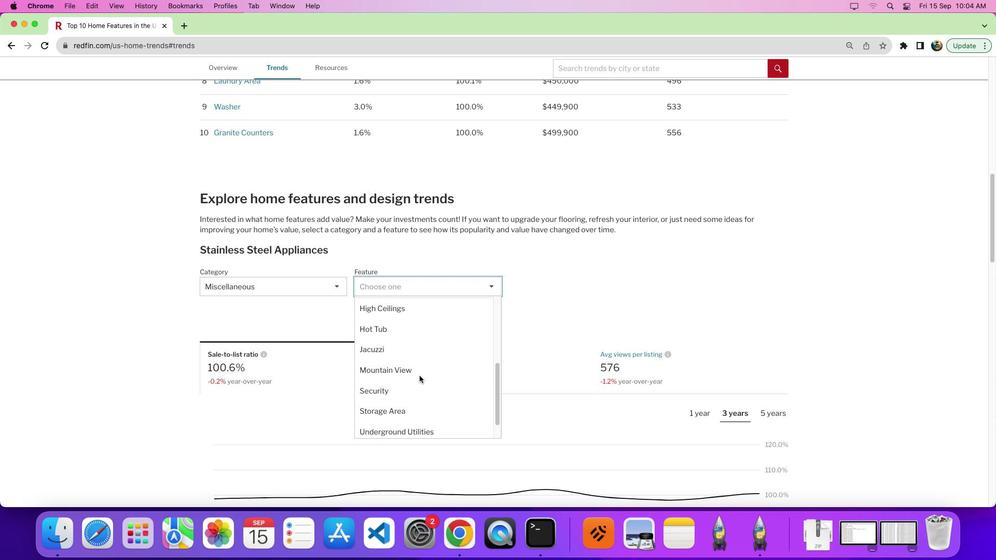 
Action: Mouse scrolled (419, 376) with delta (0, -3)
Screenshot: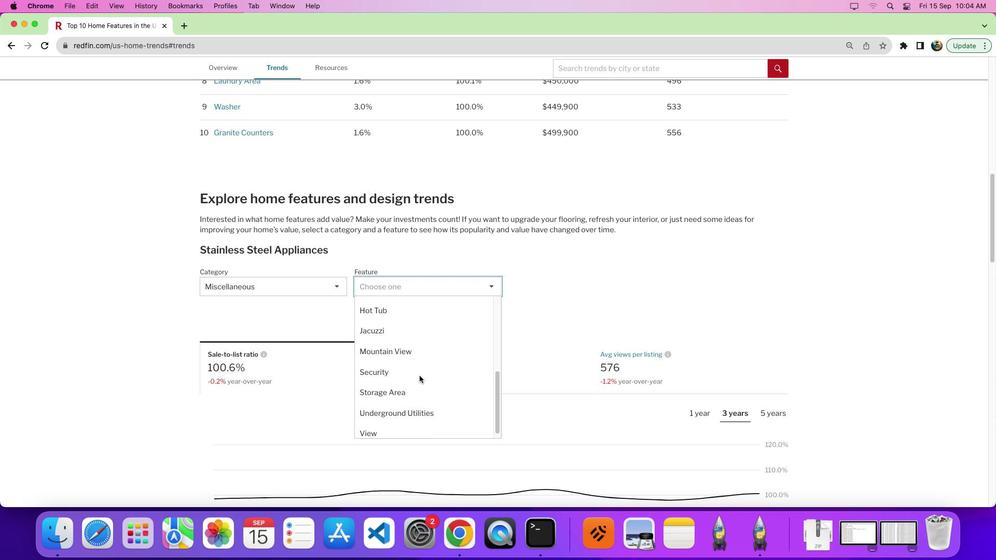
Action: Mouse scrolled (419, 376) with delta (0, 0)
Screenshot: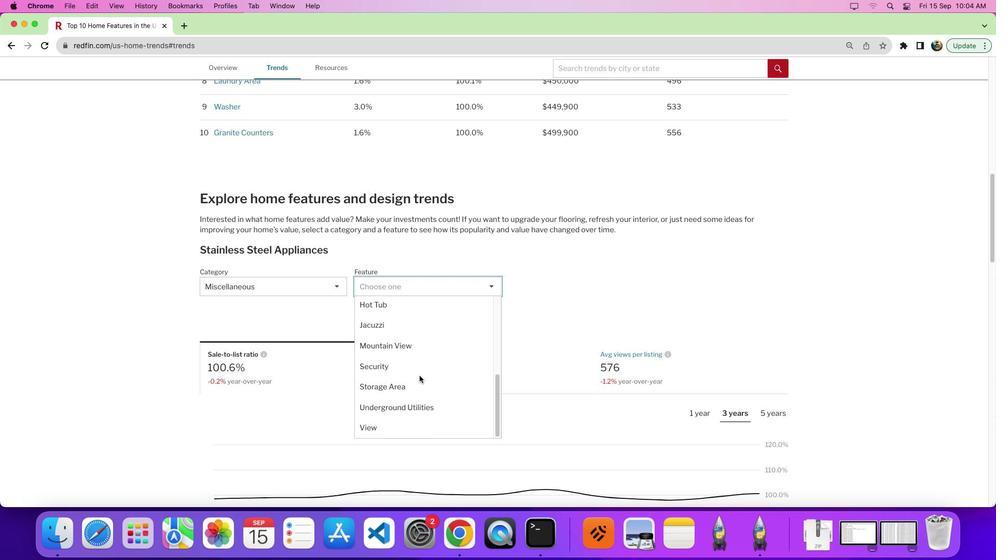 
Action: Mouse scrolled (419, 376) with delta (0, 0)
Screenshot: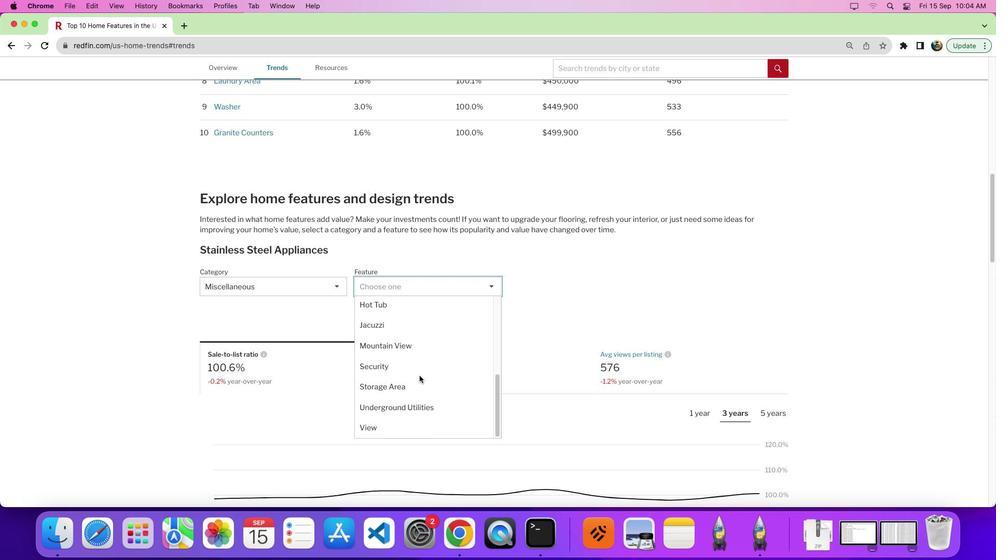 
Action: Mouse scrolled (419, 376) with delta (0, 0)
Screenshot: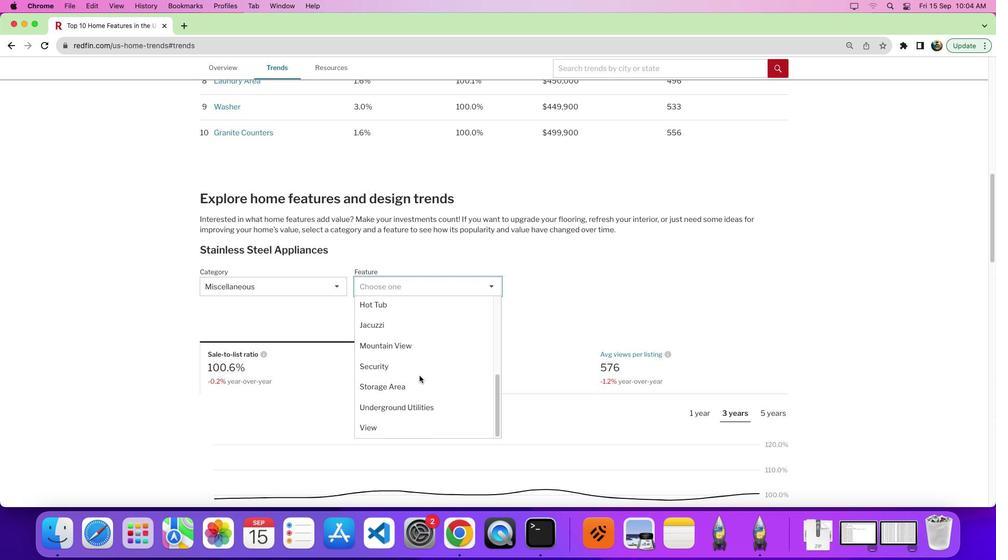 
Action: Mouse moved to (391, 391)
Screenshot: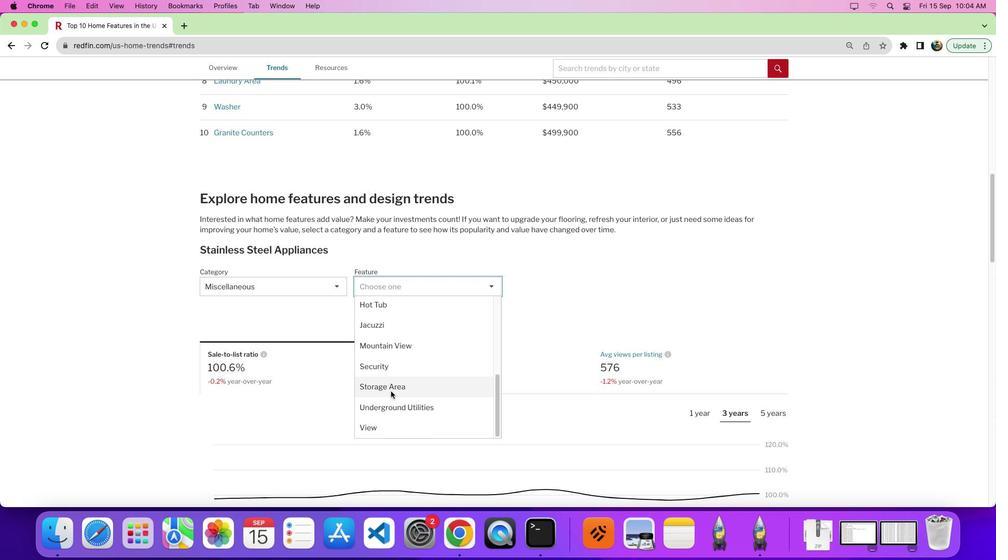 
Action: Mouse pressed left at (391, 391)
Screenshot: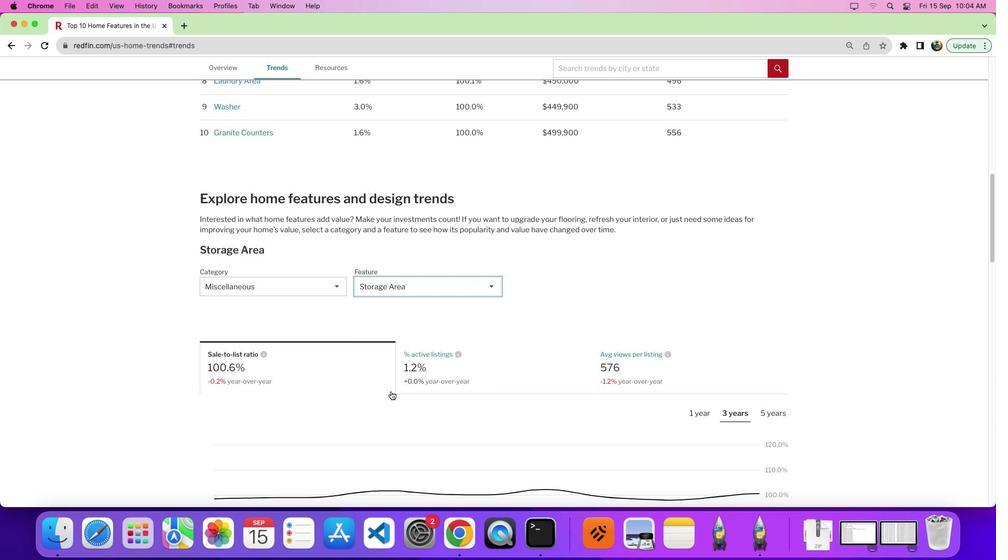 
Action: Mouse moved to (525, 349)
Screenshot: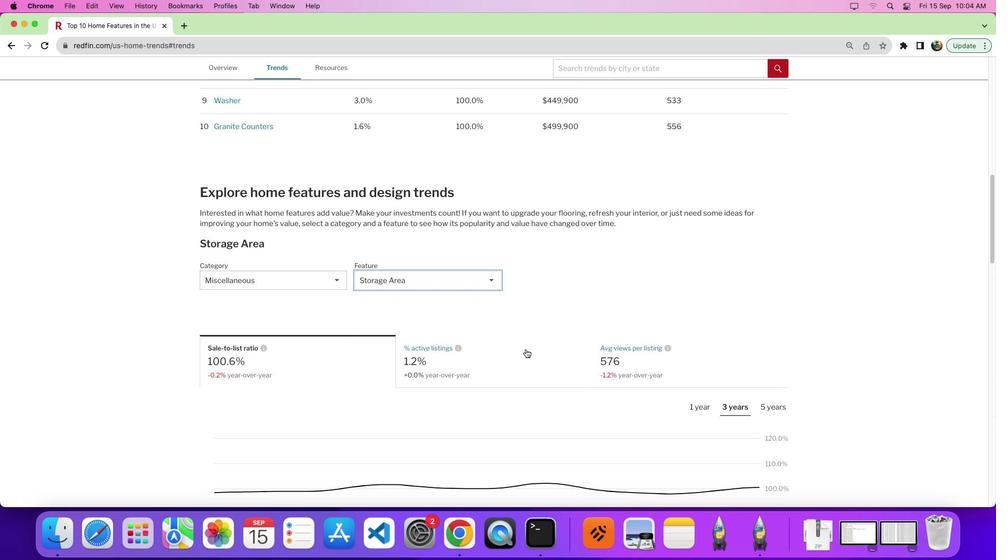 
Action: Mouse scrolled (525, 349) with delta (0, 0)
Screenshot: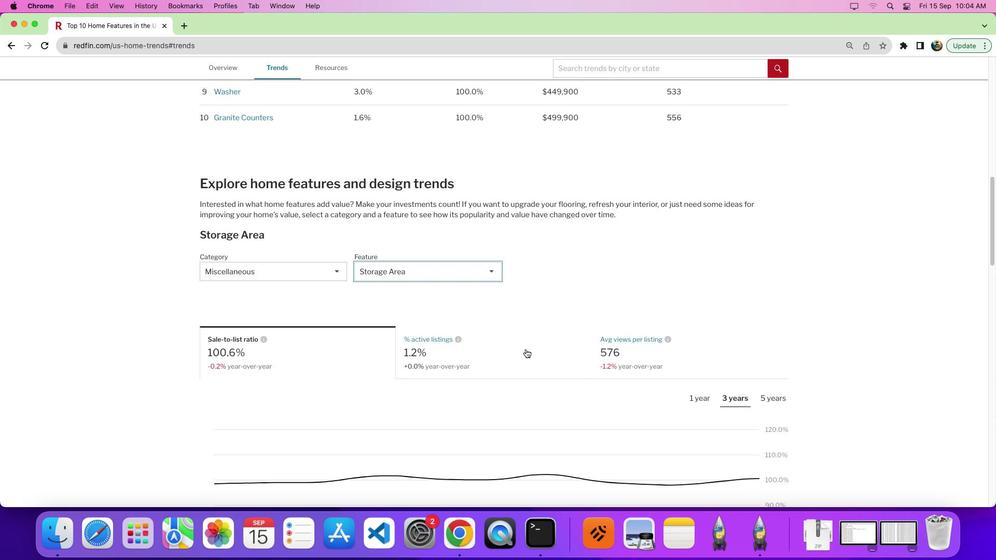 
Action: Mouse scrolled (525, 349) with delta (0, 0)
Screenshot: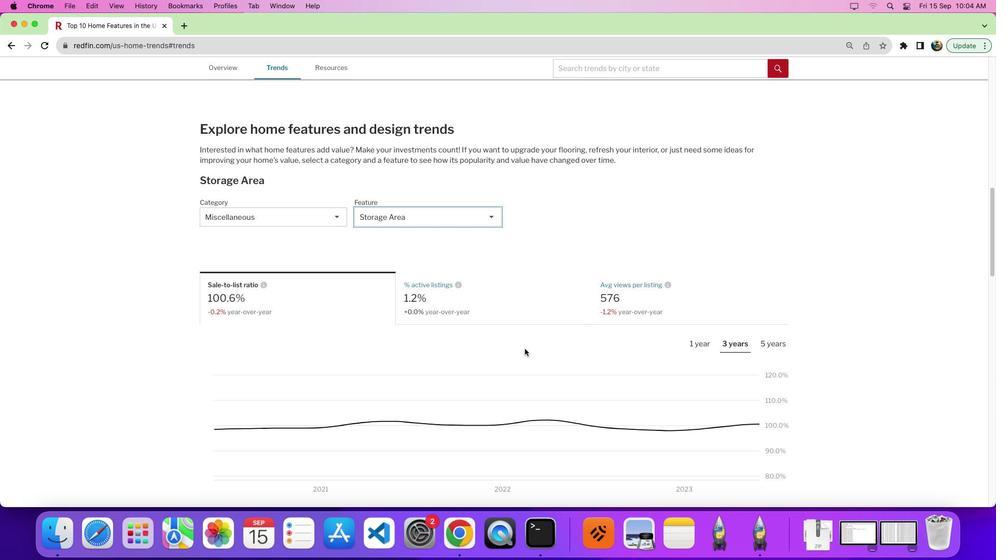 
Action: Mouse scrolled (525, 349) with delta (0, -2)
Screenshot: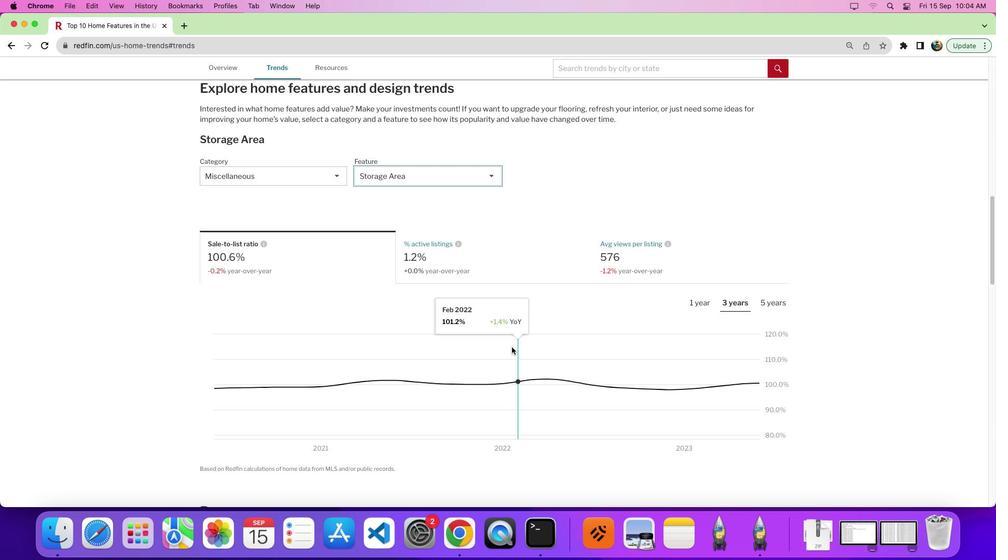 
Action: Mouse moved to (432, 249)
Screenshot: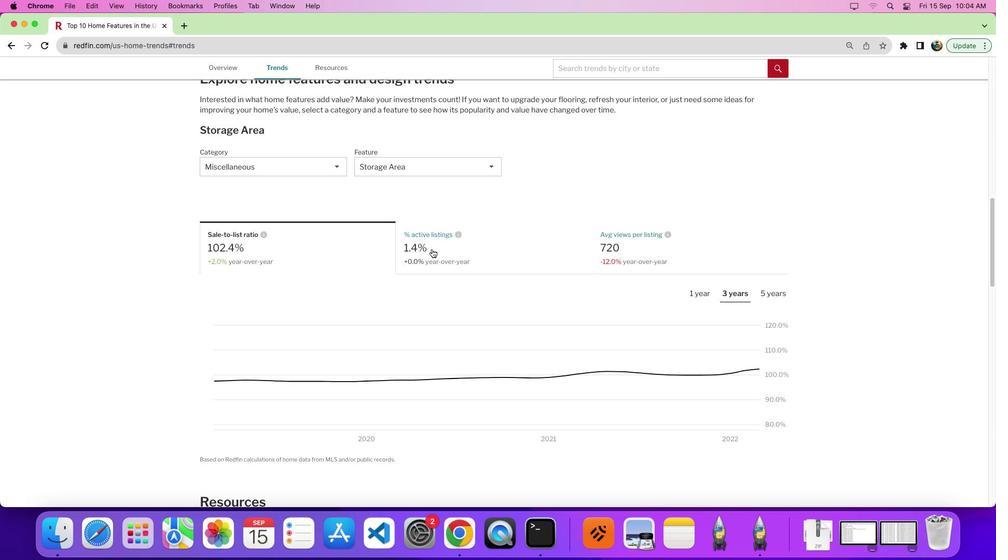 
Action: Mouse pressed left at (432, 249)
Screenshot: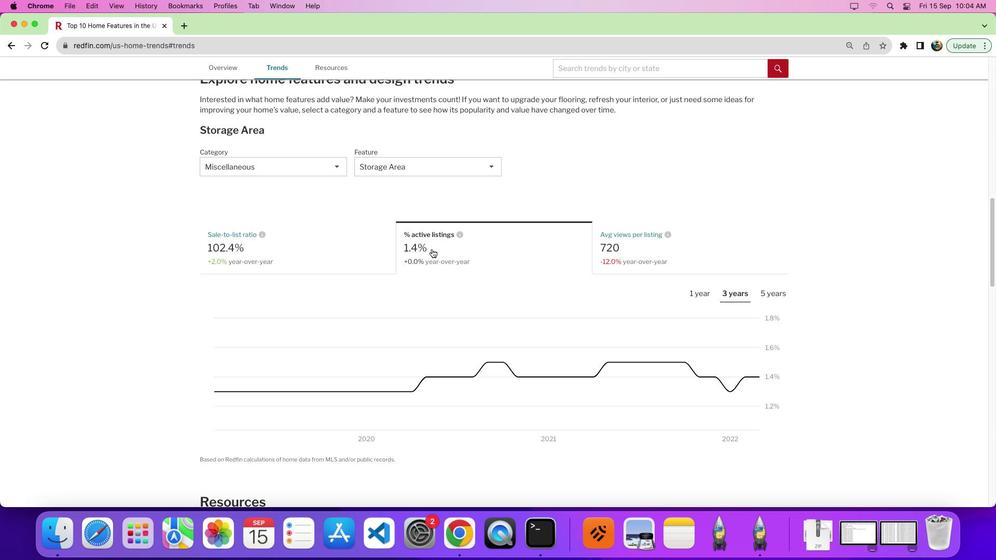 
Action: Mouse moved to (432, 249)
Screenshot: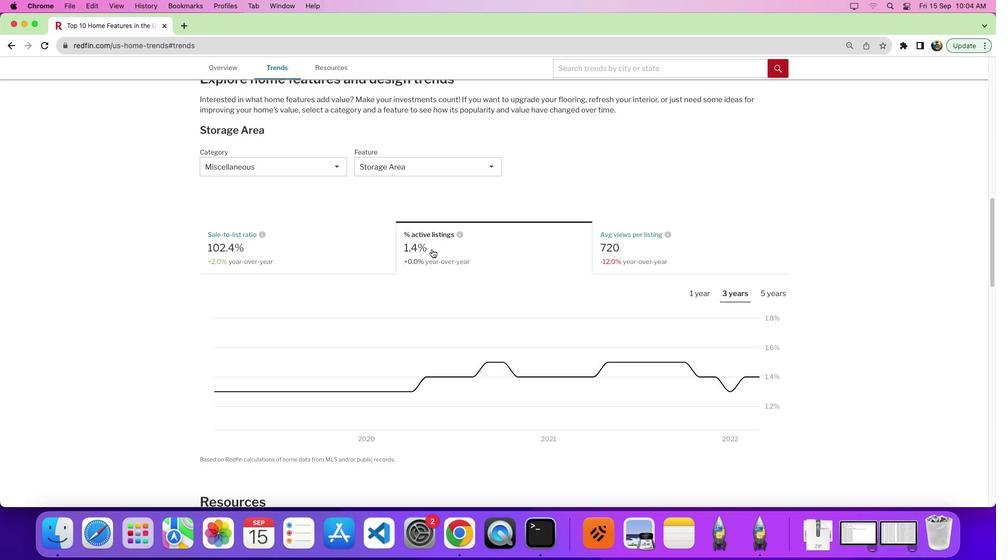 
Action: Mouse pressed left at (432, 249)
Screenshot: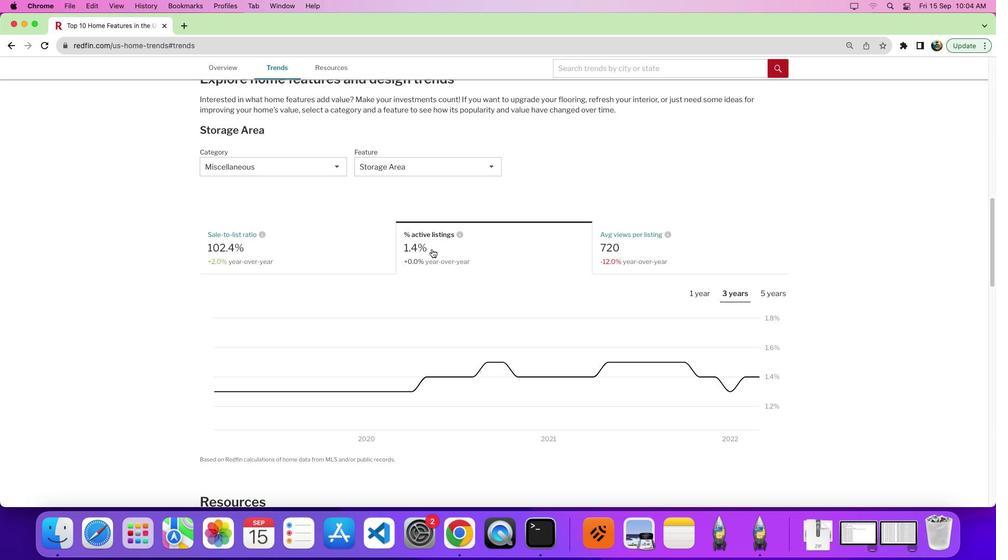 
Action: Mouse moved to (602, 360)
Screenshot: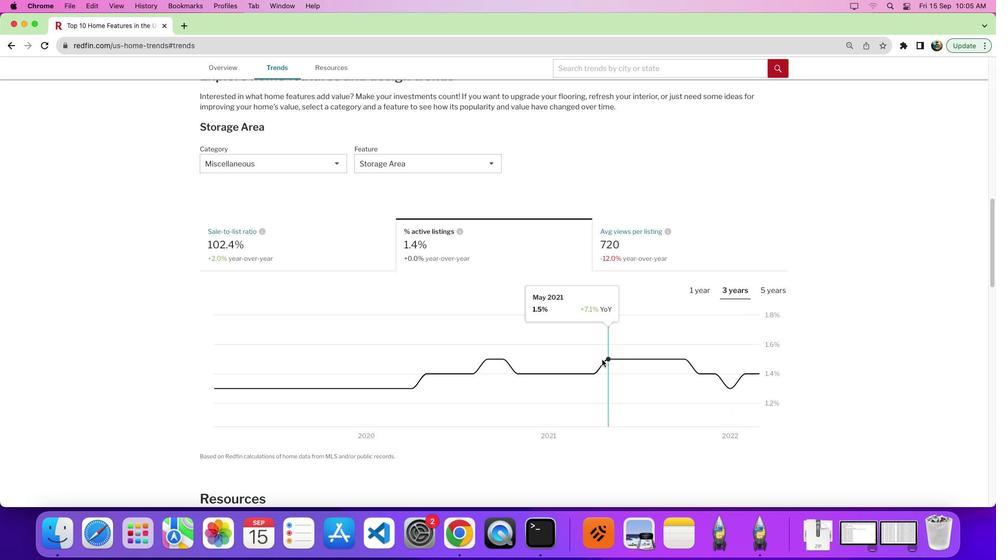 
Action: Mouse scrolled (602, 360) with delta (0, 0)
Screenshot: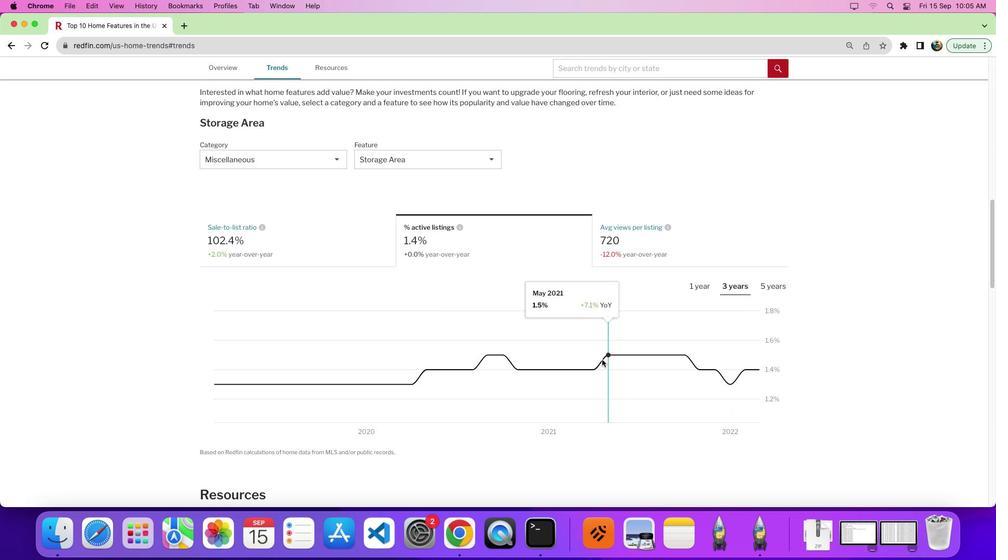 
Action: Mouse scrolled (602, 360) with delta (0, 0)
Screenshot: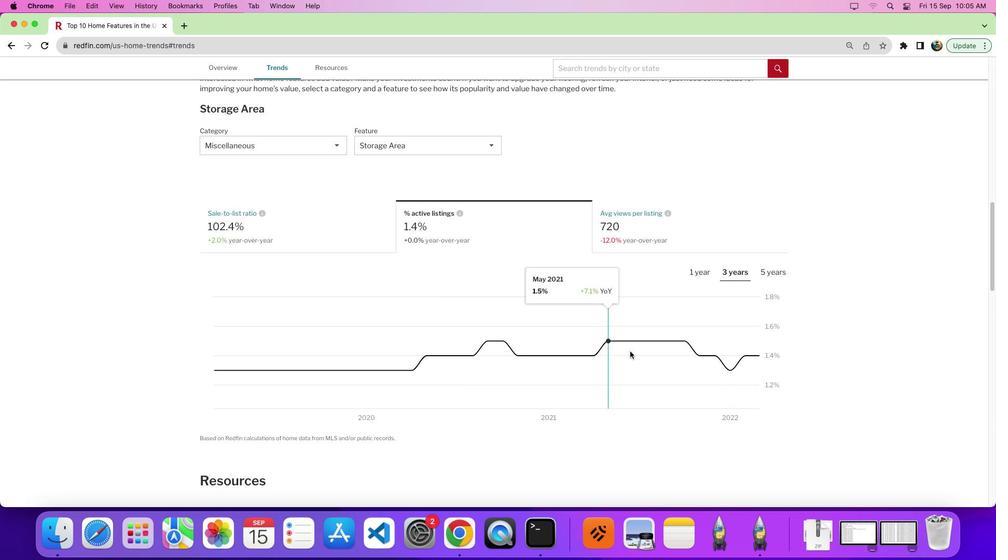 
Action: Mouse moved to (747, 329)
Screenshot: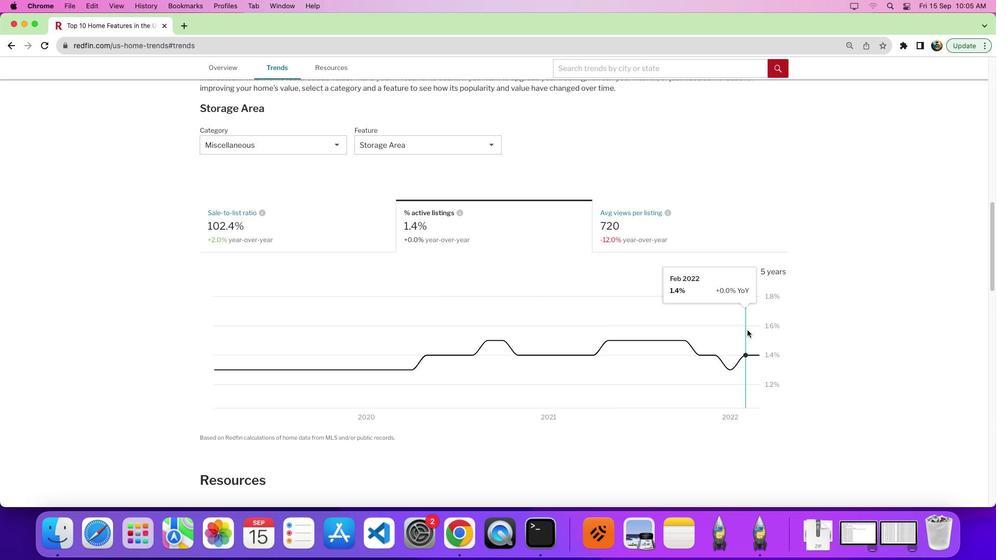 
